 Task: Send an email with the signature Bethany Lewis with the subject 'Appointment reminder' and the message 'Please let me know if this works for your schedule.' from softage.1@softage.net to softage.2@softage.net and softage.3@softage.net with an attached document Research_paper.pdf
Action: Mouse moved to (107, 139)
Screenshot: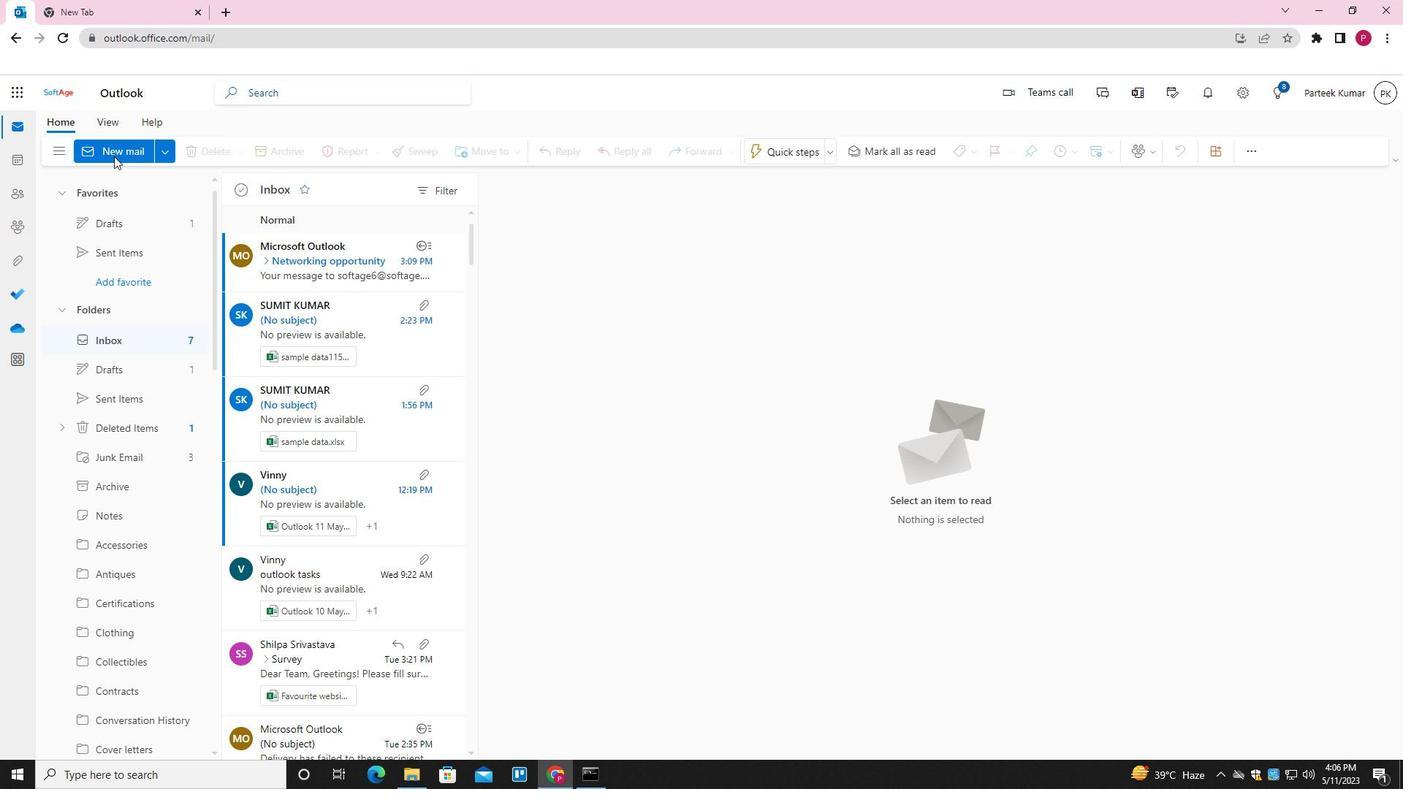 
Action: Mouse pressed left at (107, 139)
Screenshot: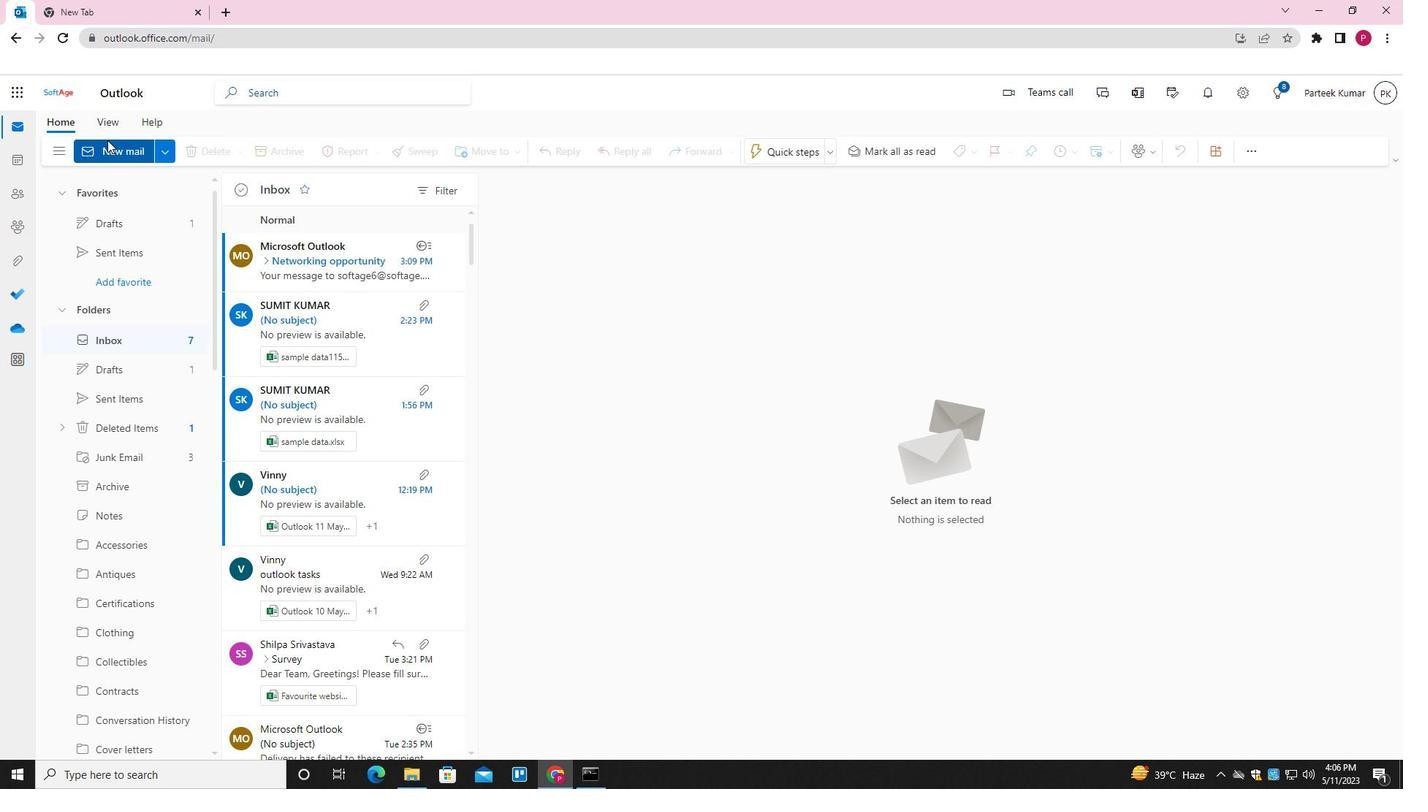 
Action: Mouse moved to (571, 370)
Screenshot: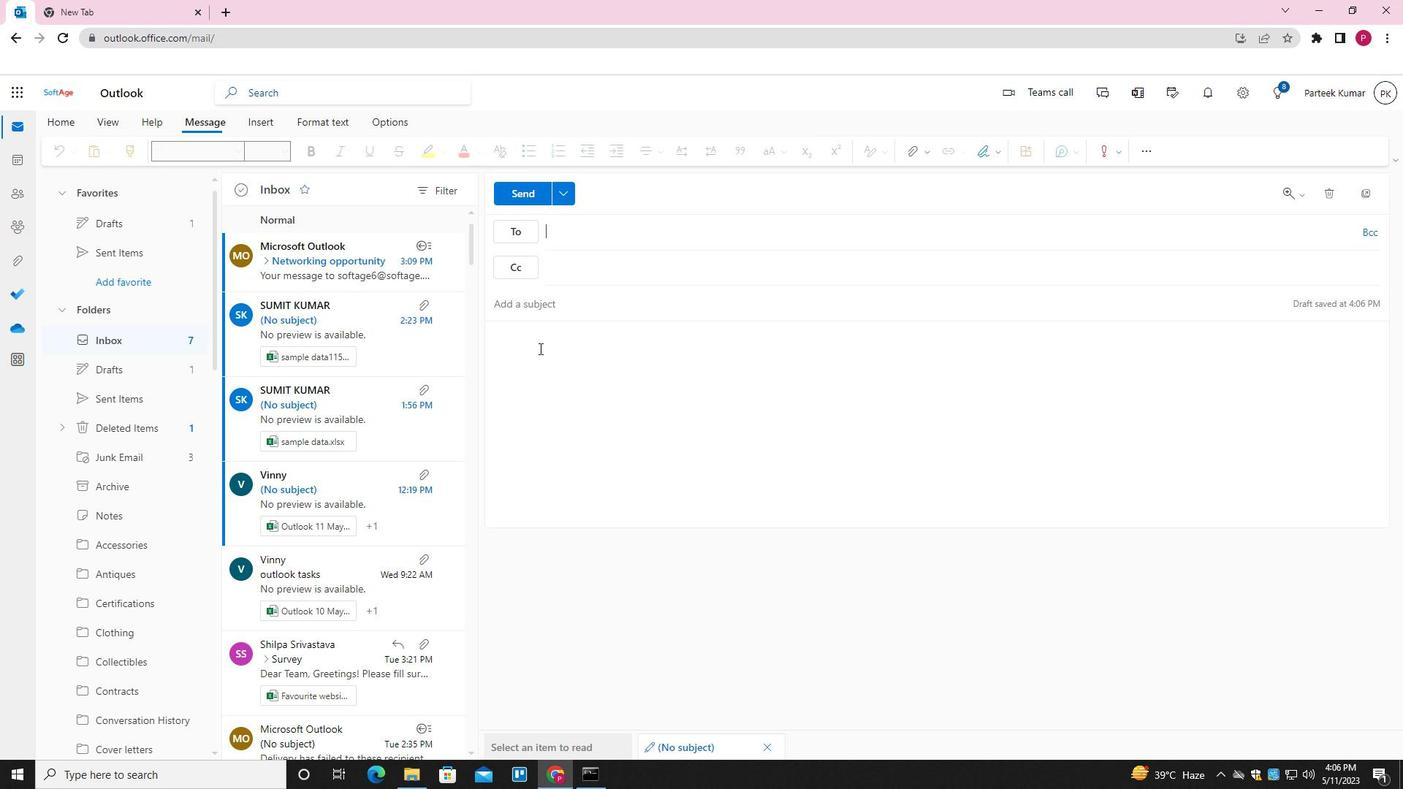 
Action: Mouse pressed left at (571, 370)
Screenshot: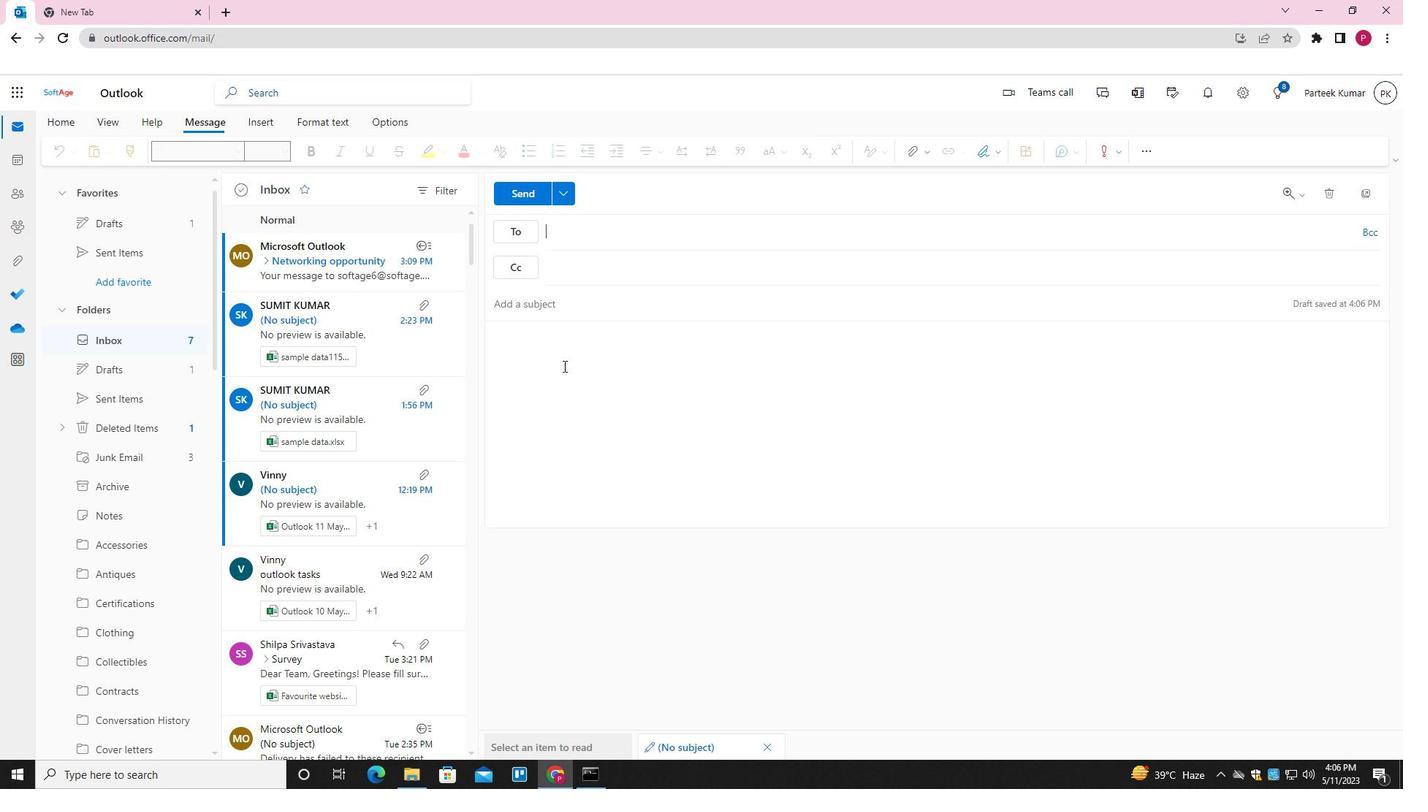 
Action: Mouse moved to (1001, 153)
Screenshot: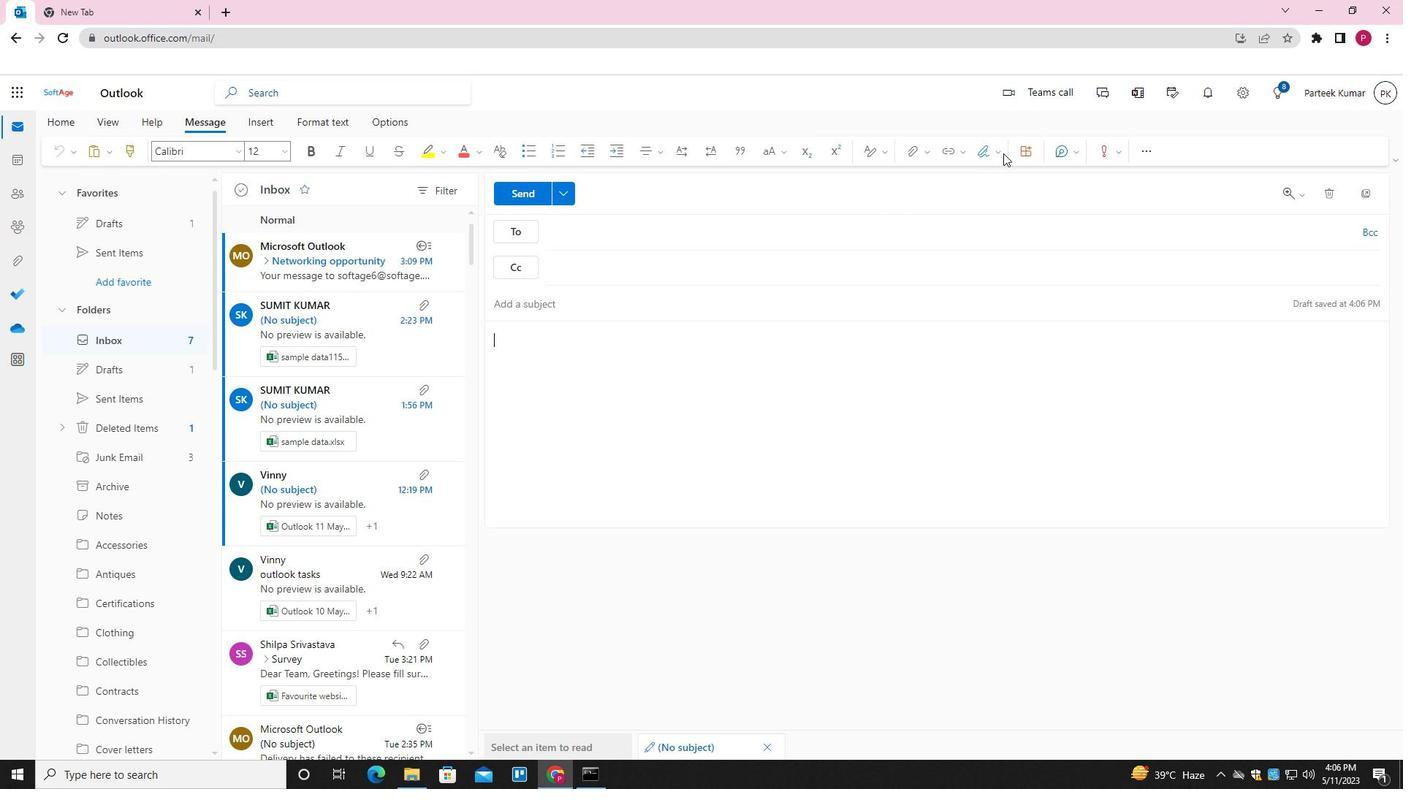 
Action: Mouse pressed left at (1001, 153)
Screenshot: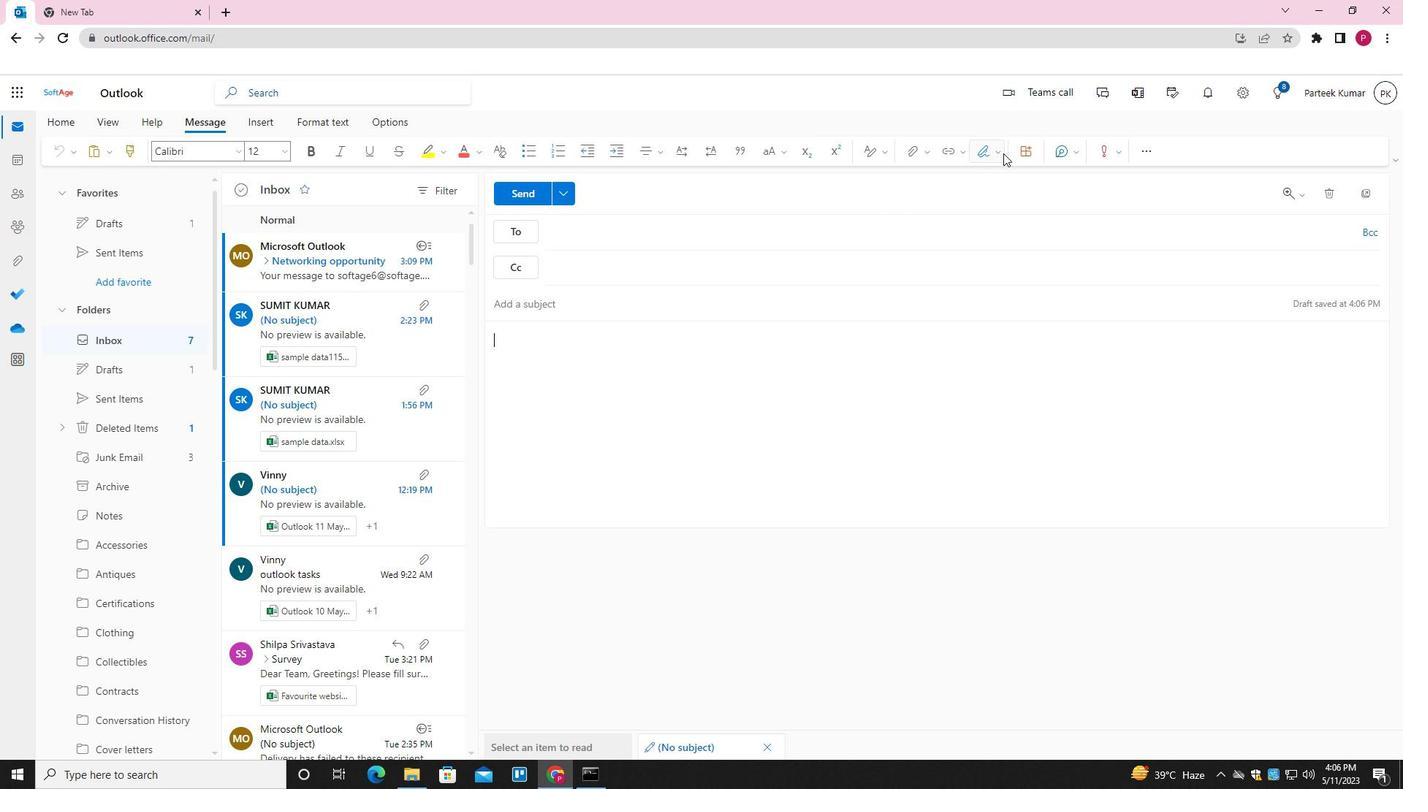 
Action: Mouse moved to (965, 209)
Screenshot: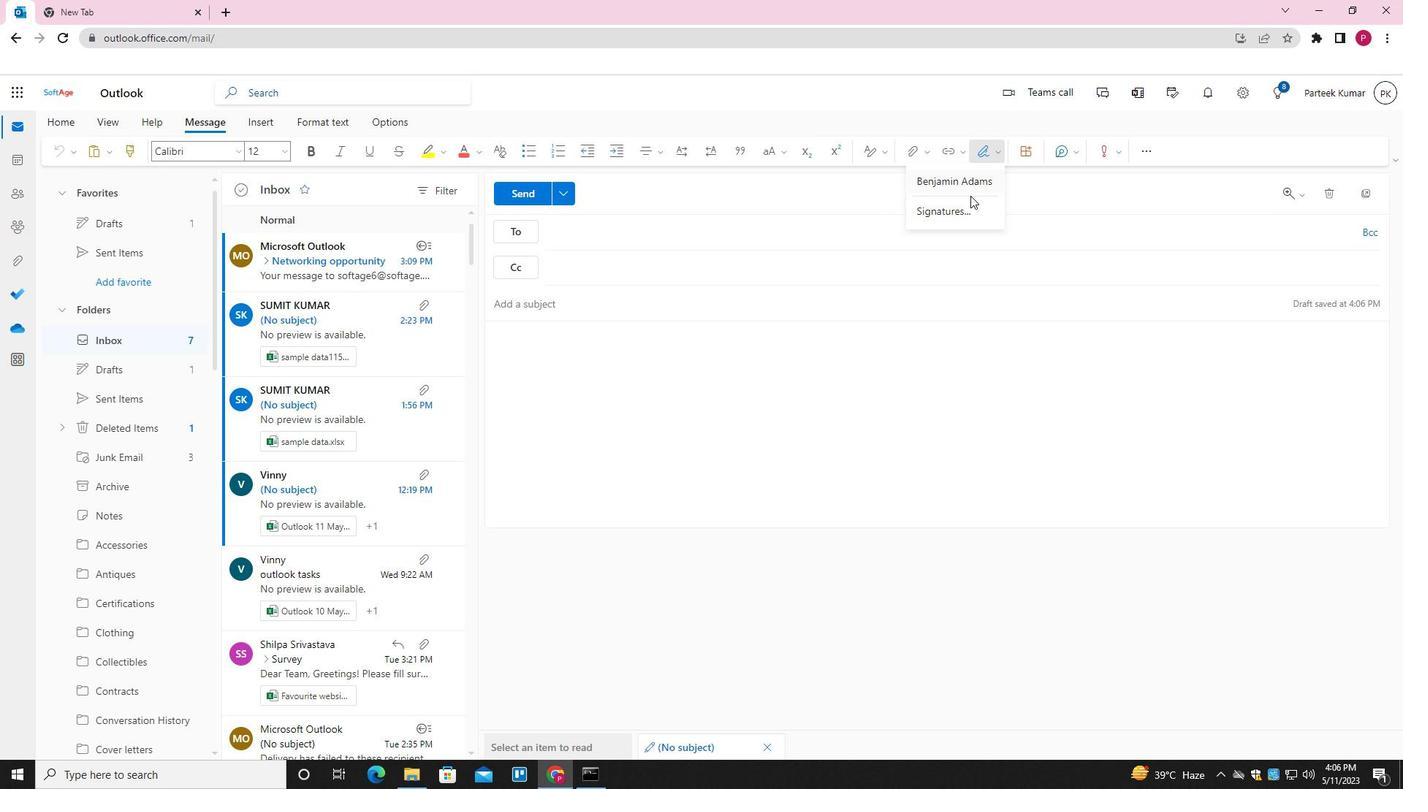 
Action: Mouse pressed left at (965, 209)
Screenshot: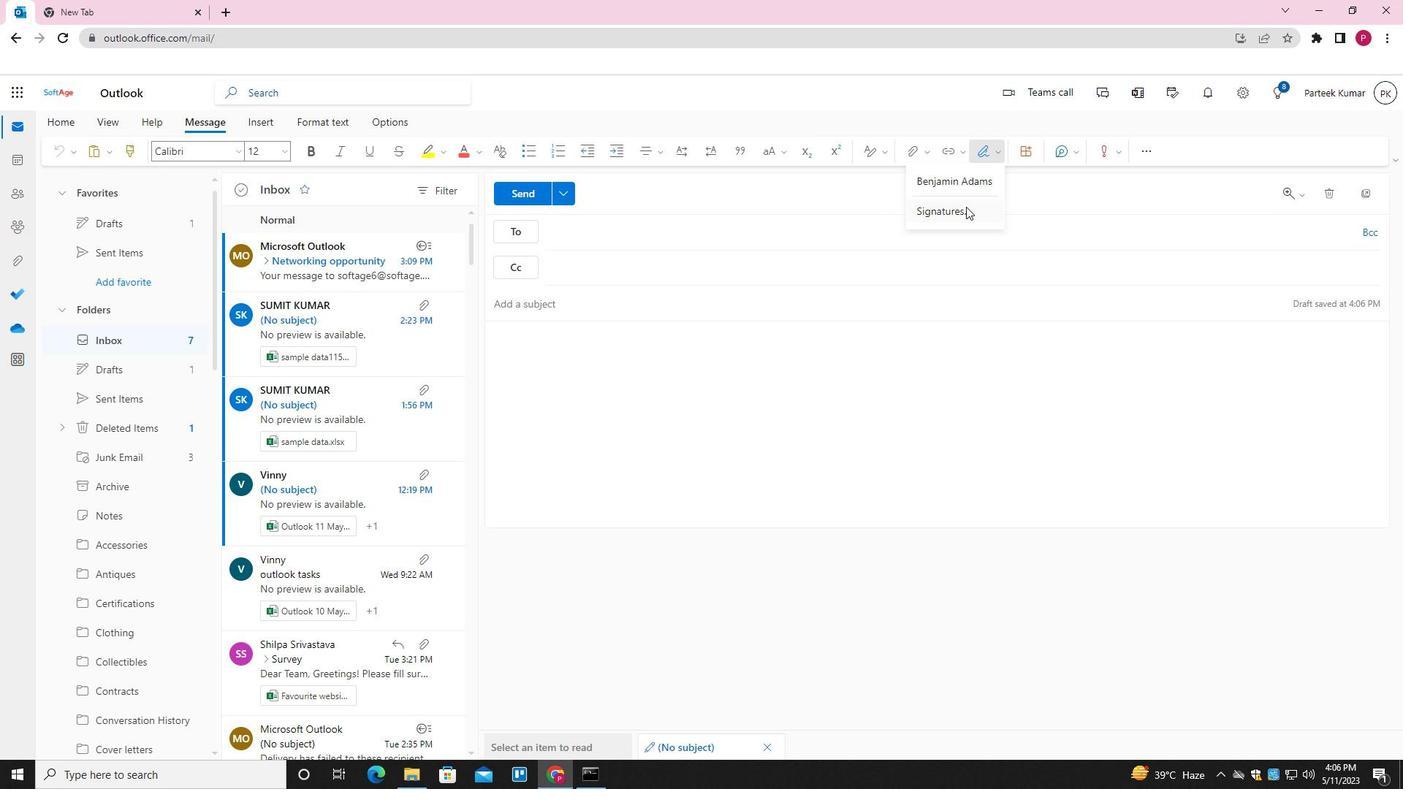 
Action: Mouse moved to (995, 263)
Screenshot: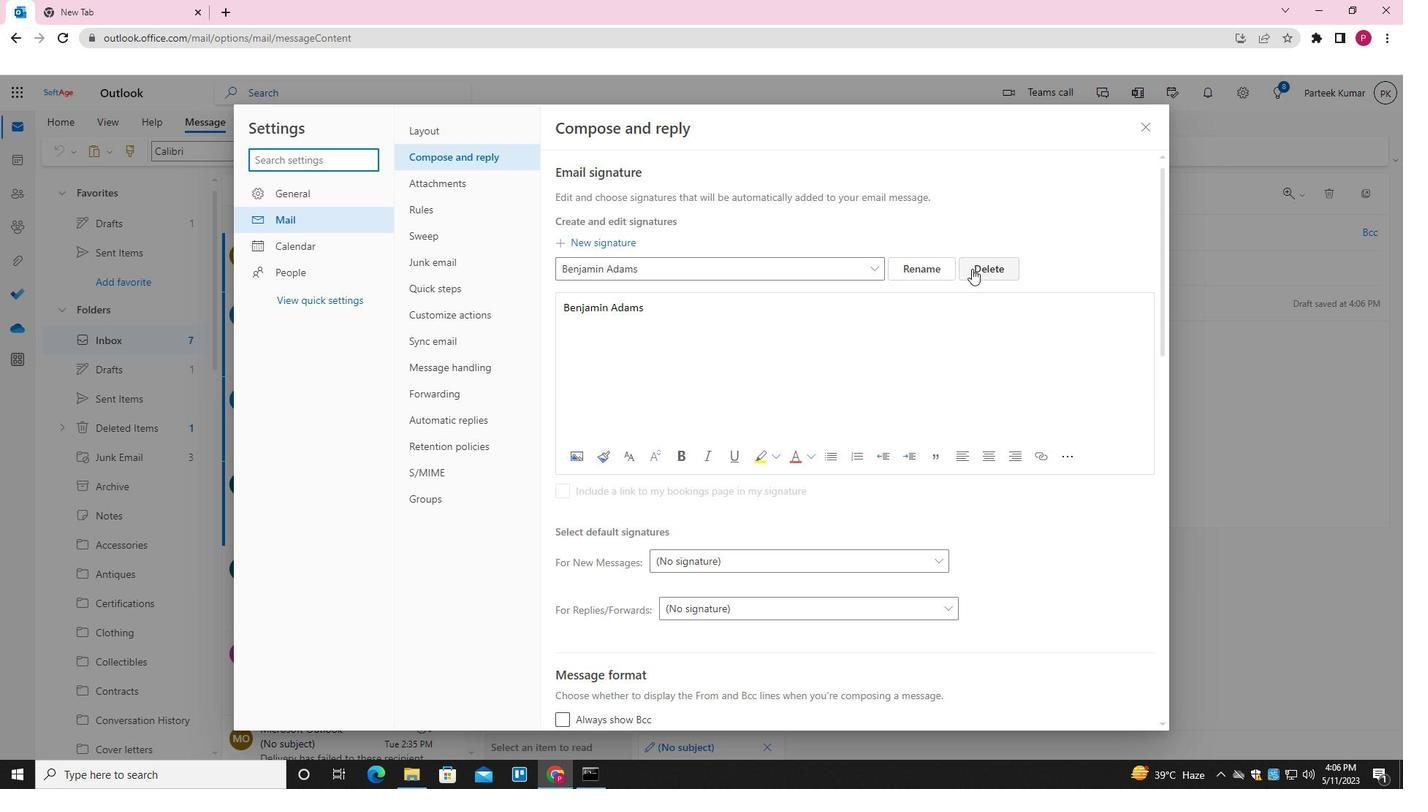
Action: Mouse pressed left at (995, 263)
Screenshot: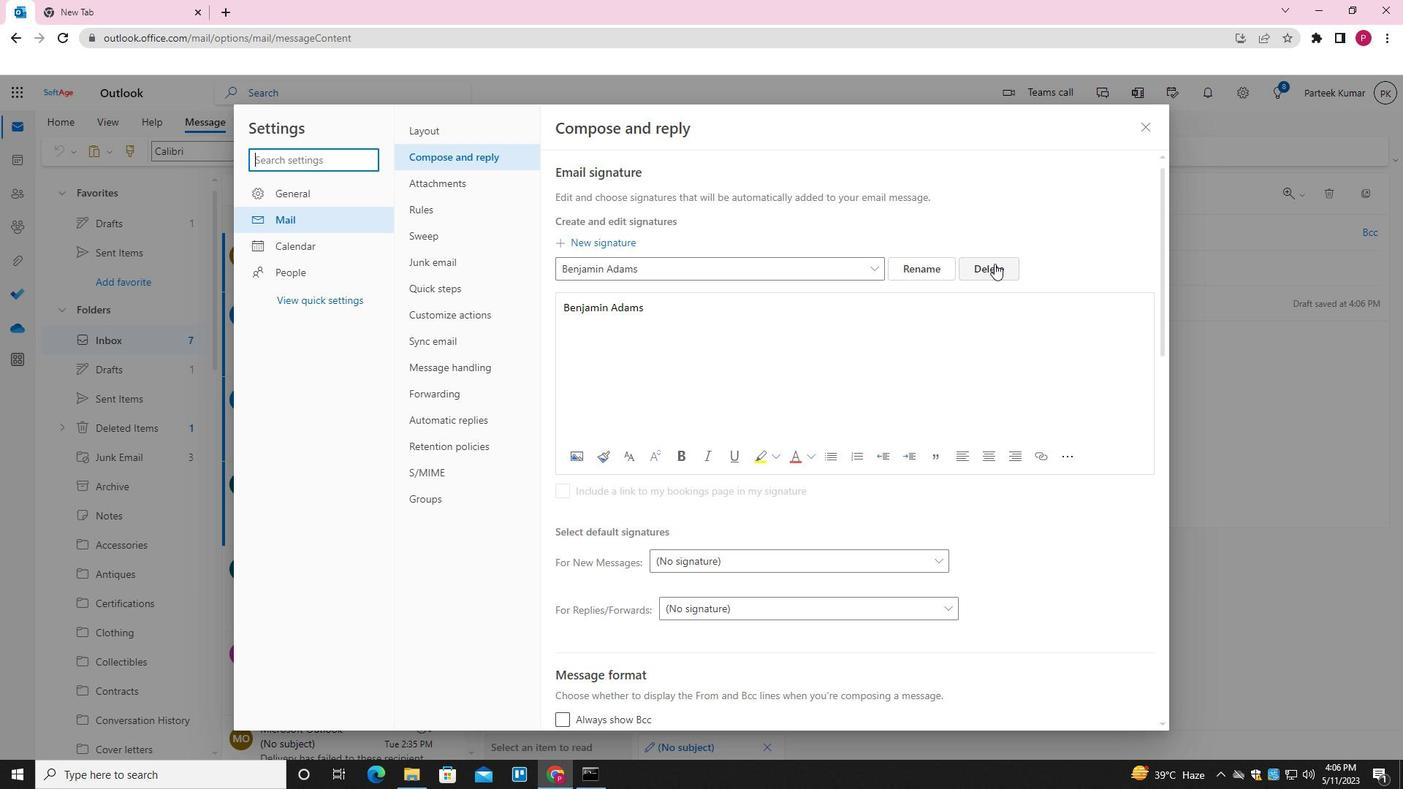 
Action: Mouse moved to (661, 270)
Screenshot: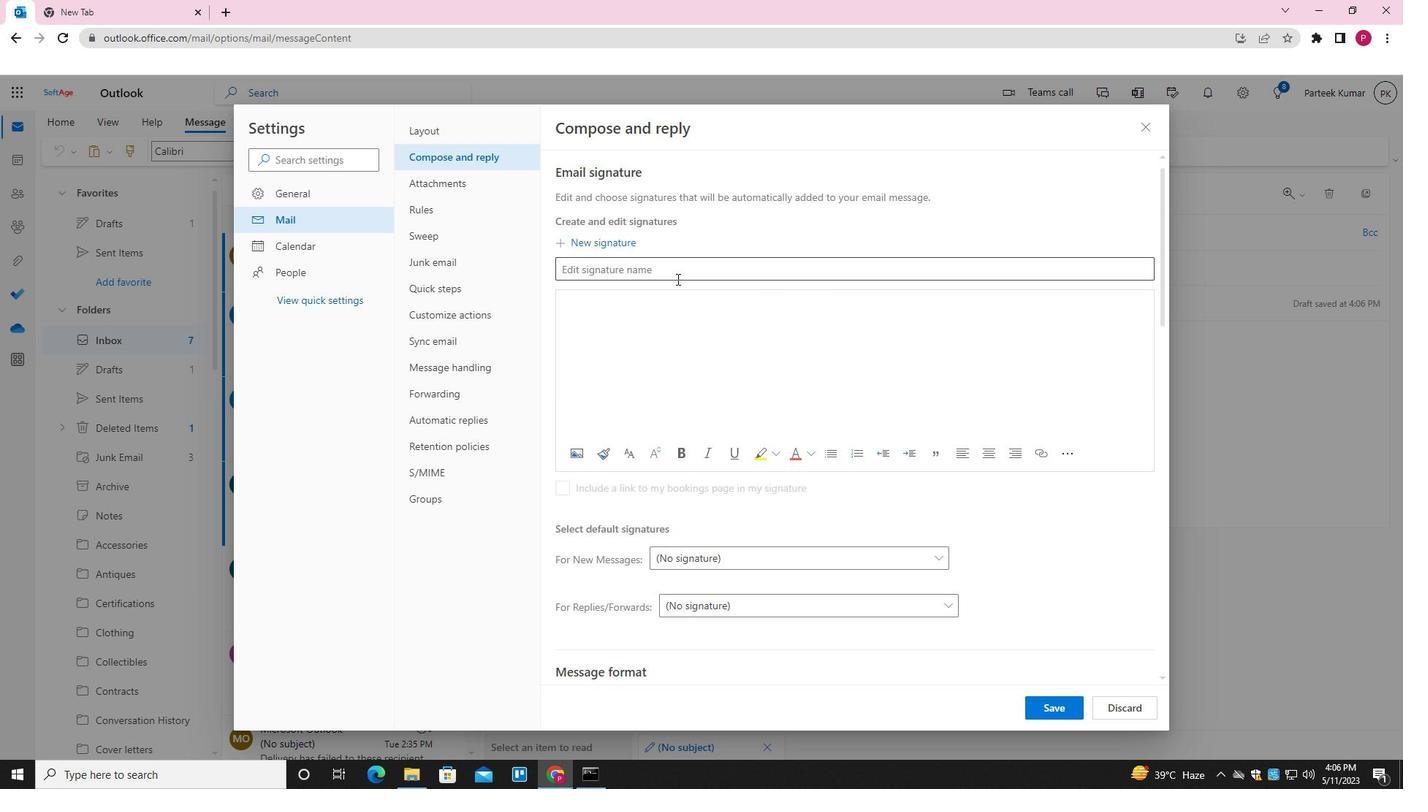 
Action: Mouse pressed left at (661, 270)
Screenshot: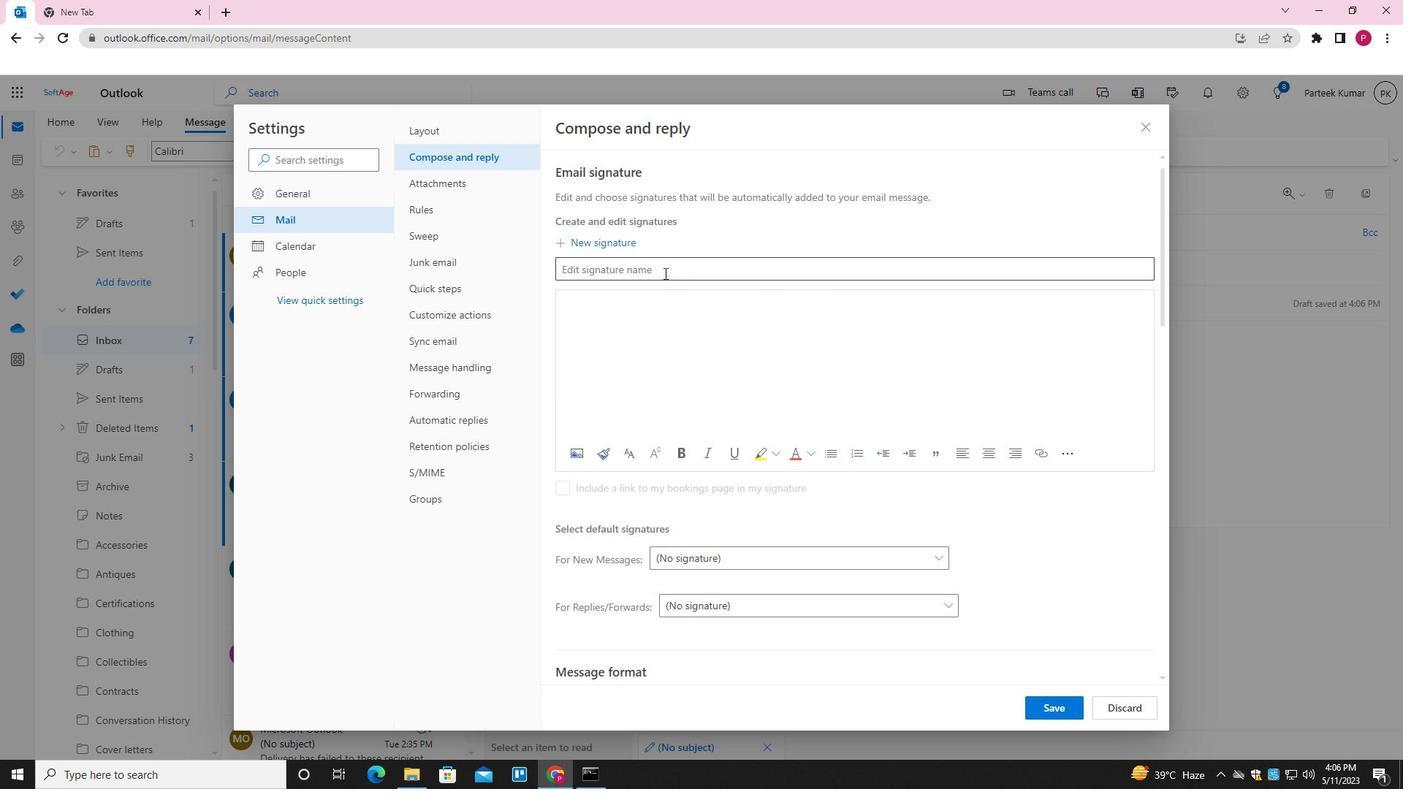 
Action: Key pressed <Key.shift>BETHENAY<Key.space><Key.backspace><Key.backspace><Key.backspace><Key.backspace><Key.backspace>ANY<Key.space><Key.shift>LEWS<Key.backspace>IS<Key.space>
Screenshot: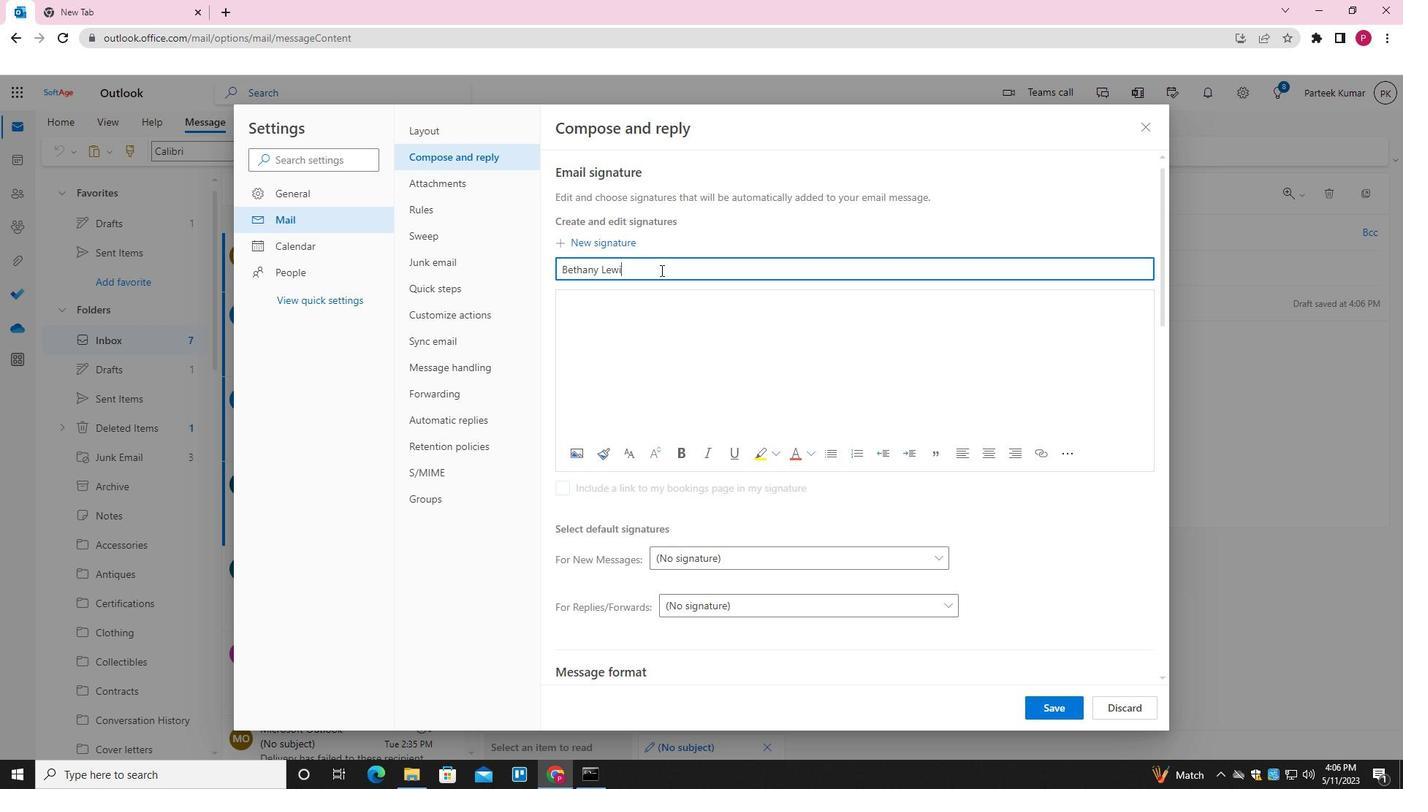 
Action: Mouse moved to (661, 312)
Screenshot: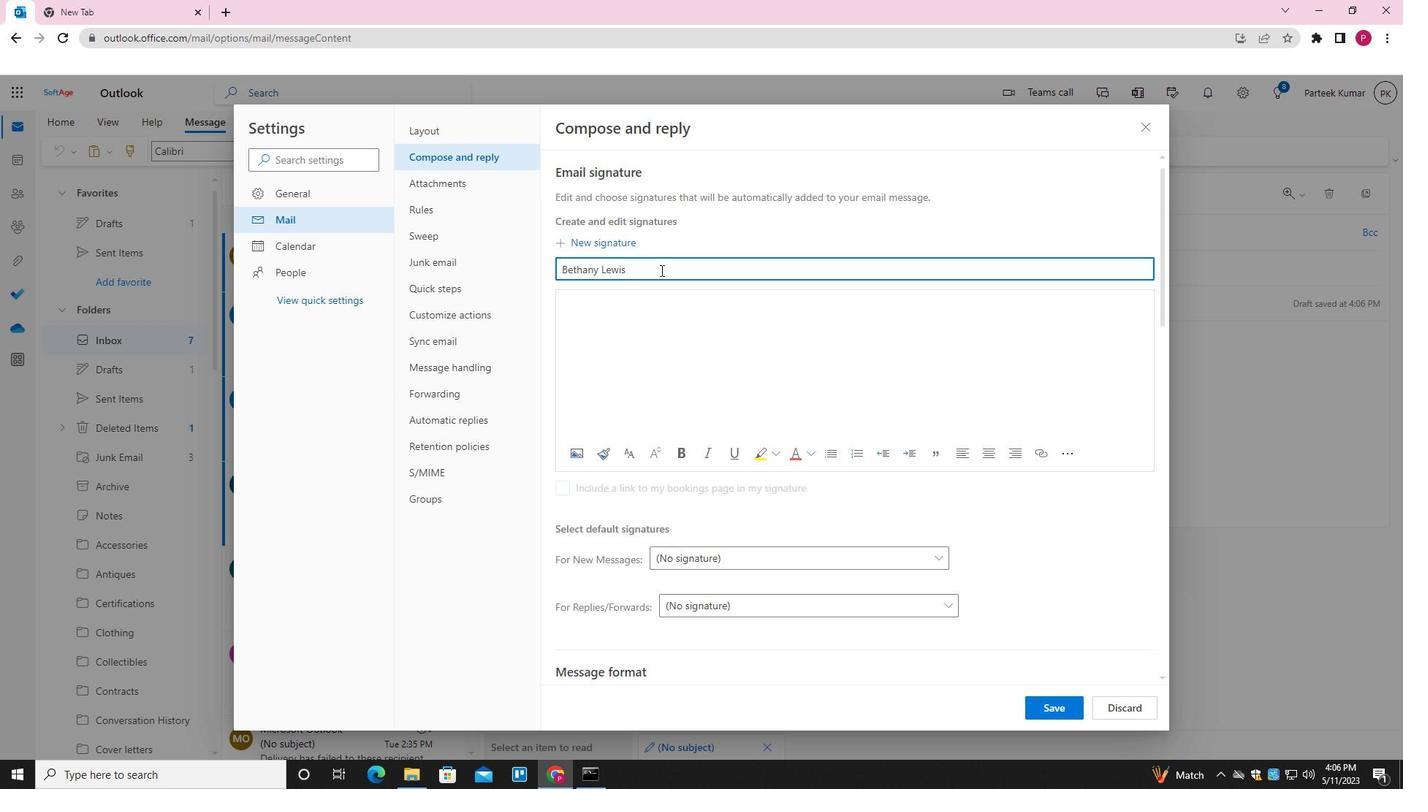 
Action: Mouse pressed left at (661, 312)
Screenshot: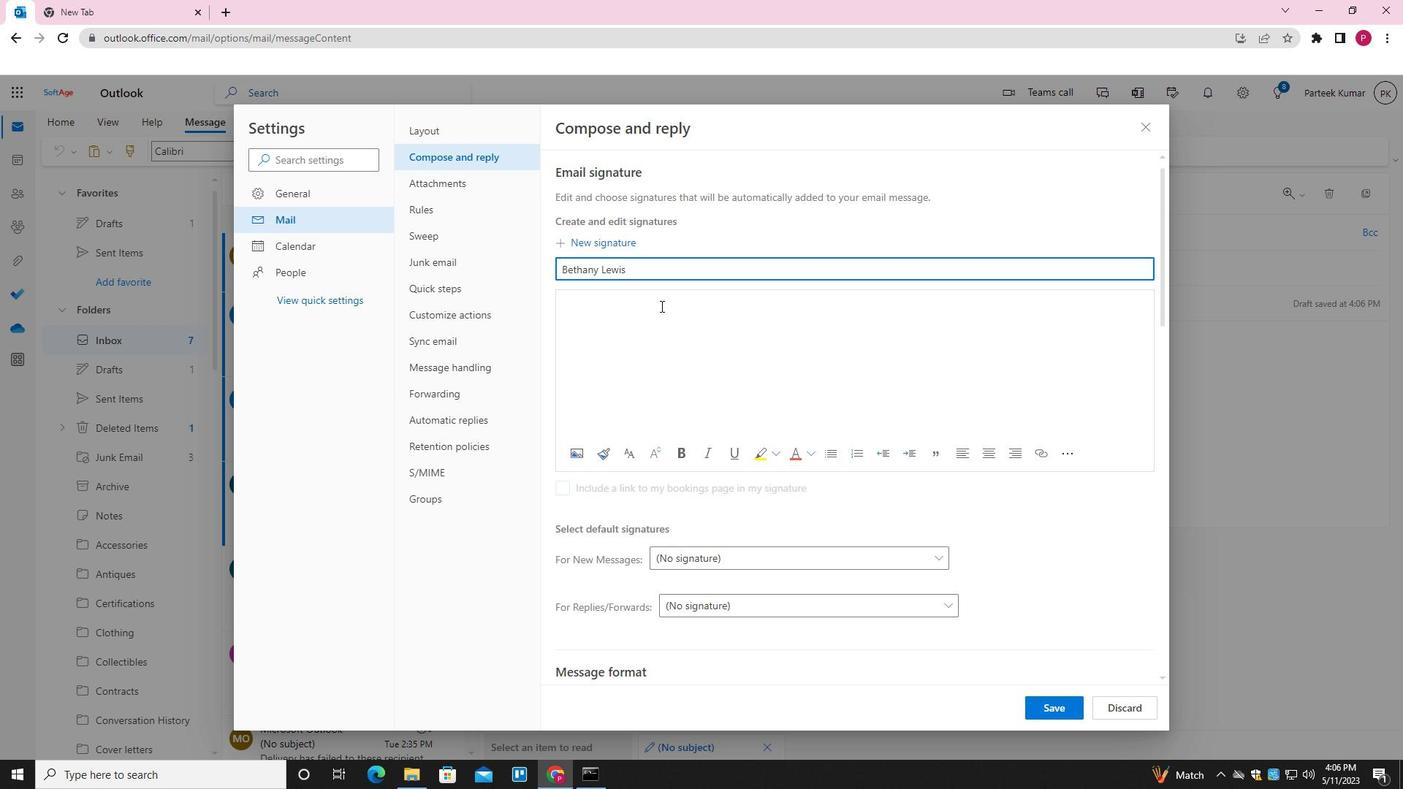 
Action: Key pressed <Key.shift>BETHANY<Key.space><Key.shift>LEWIS<Key.space>
Screenshot: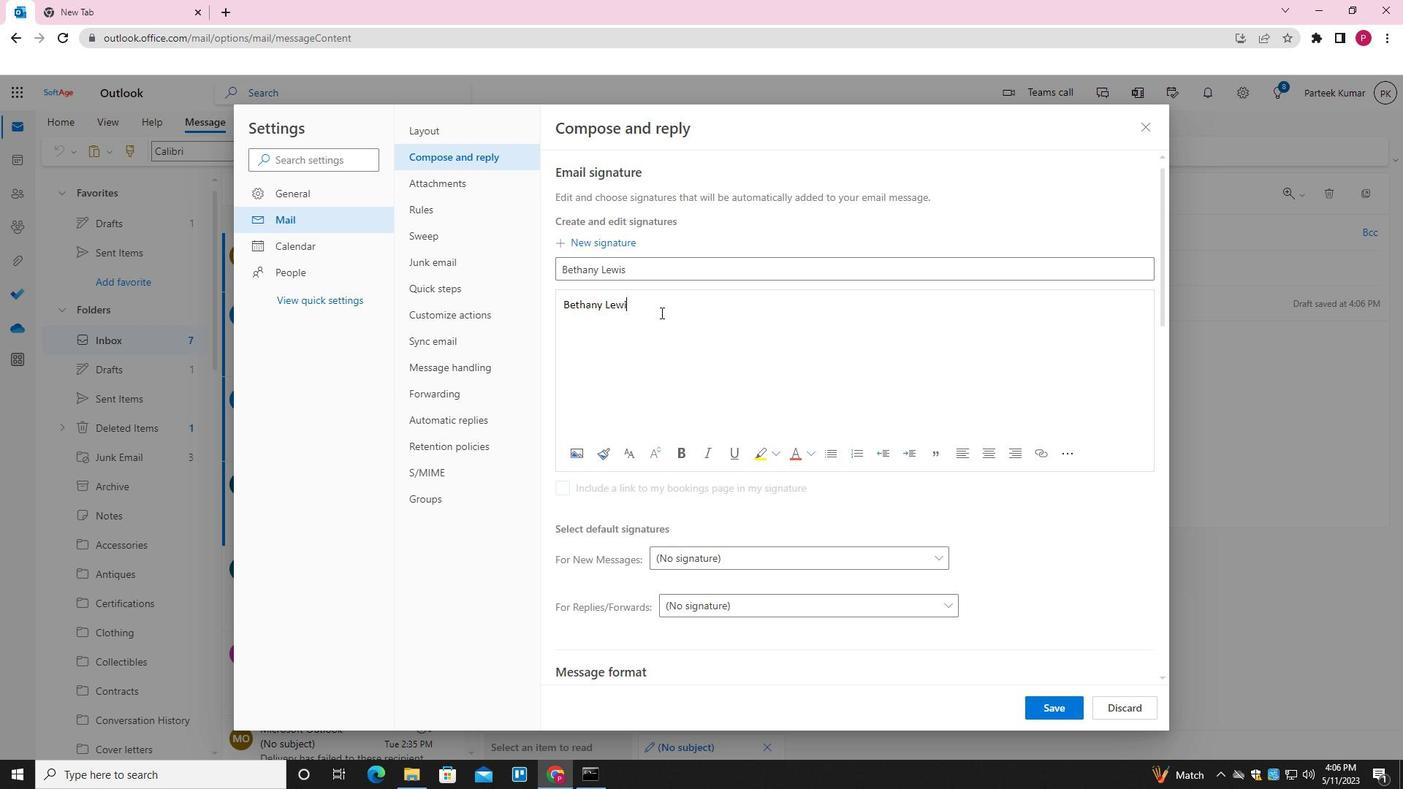 
Action: Mouse moved to (1063, 711)
Screenshot: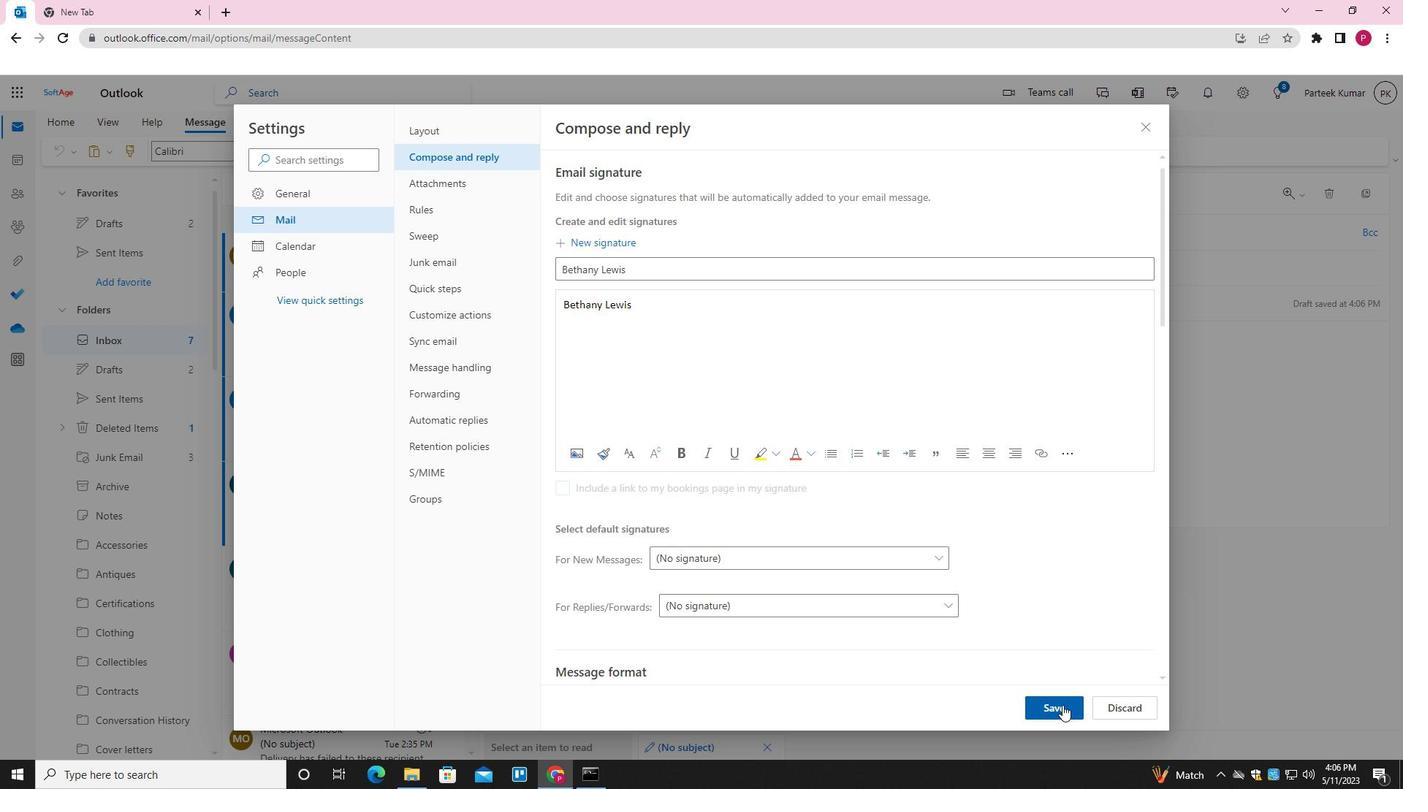 
Action: Mouse pressed left at (1063, 711)
Screenshot: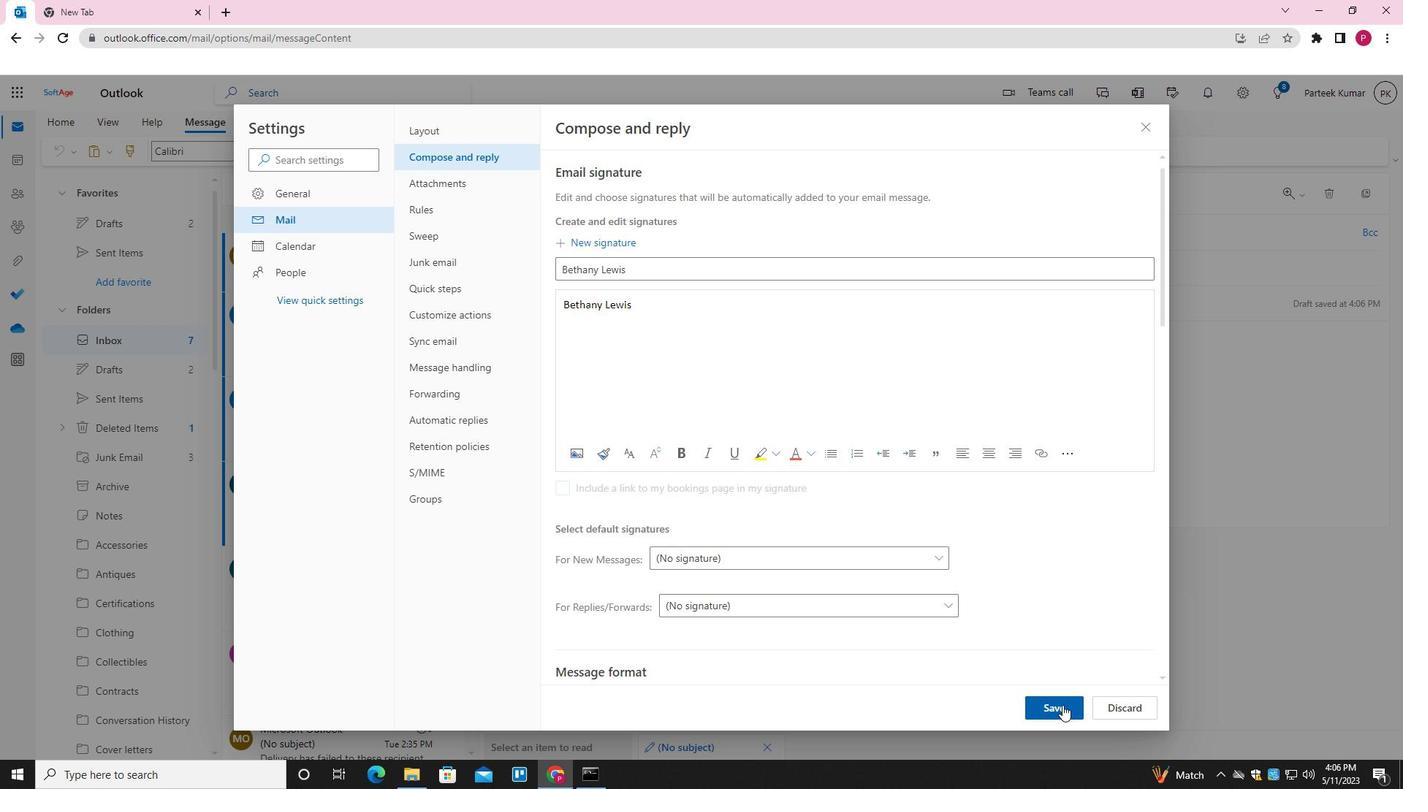 
Action: Mouse moved to (1143, 125)
Screenshot: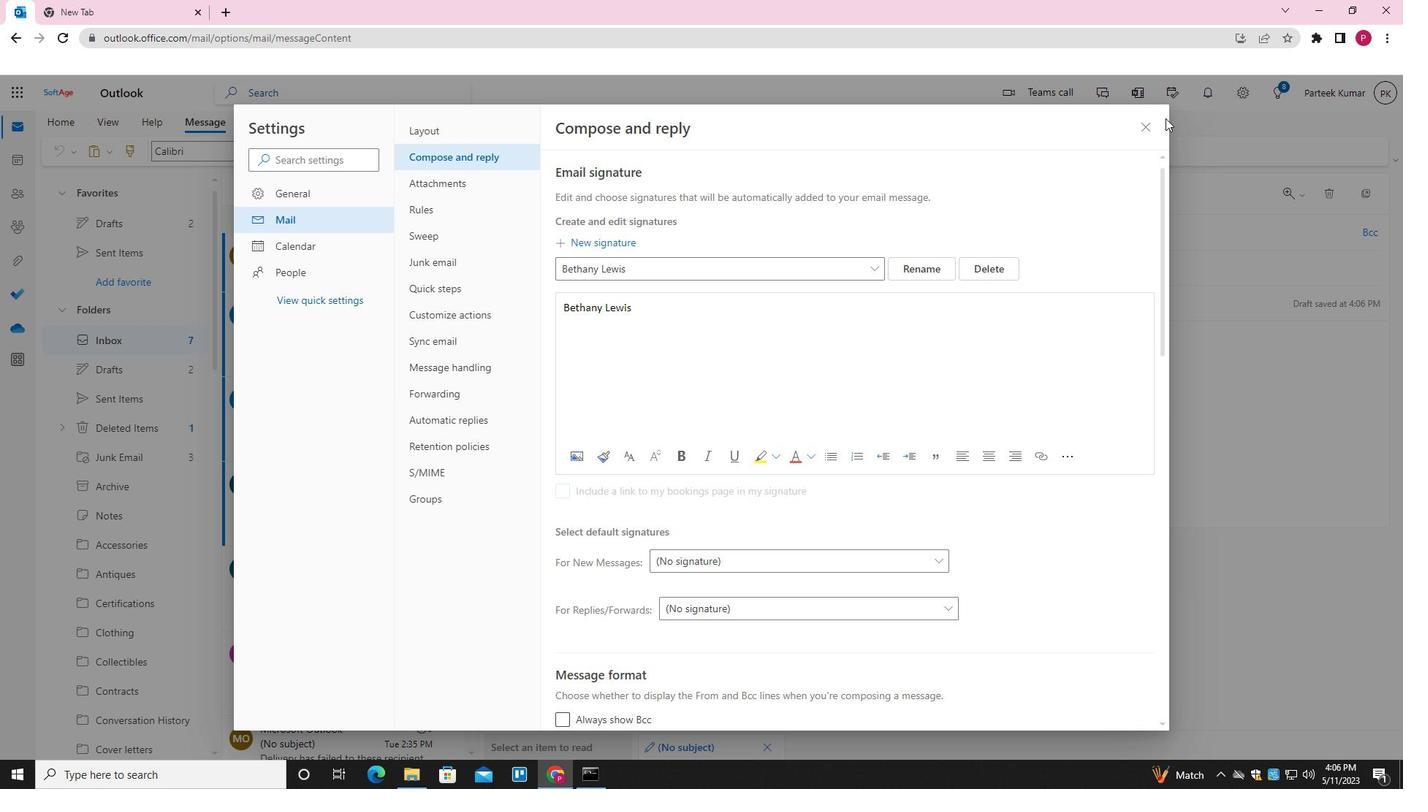 
Action: Mouse pressed left at (1143, 125)
Screenshot: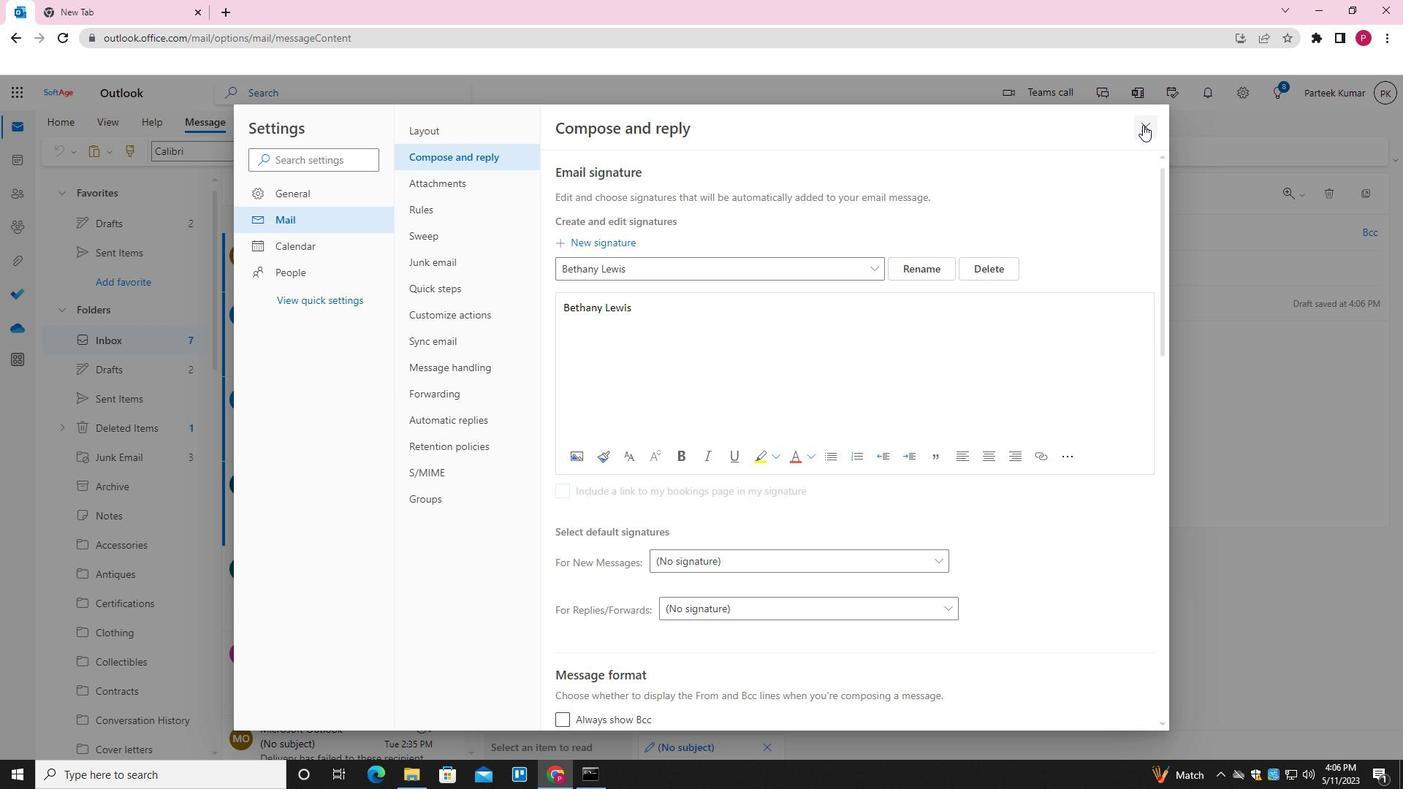 
Action: Mouse moved to (764, 369)
Screenshot: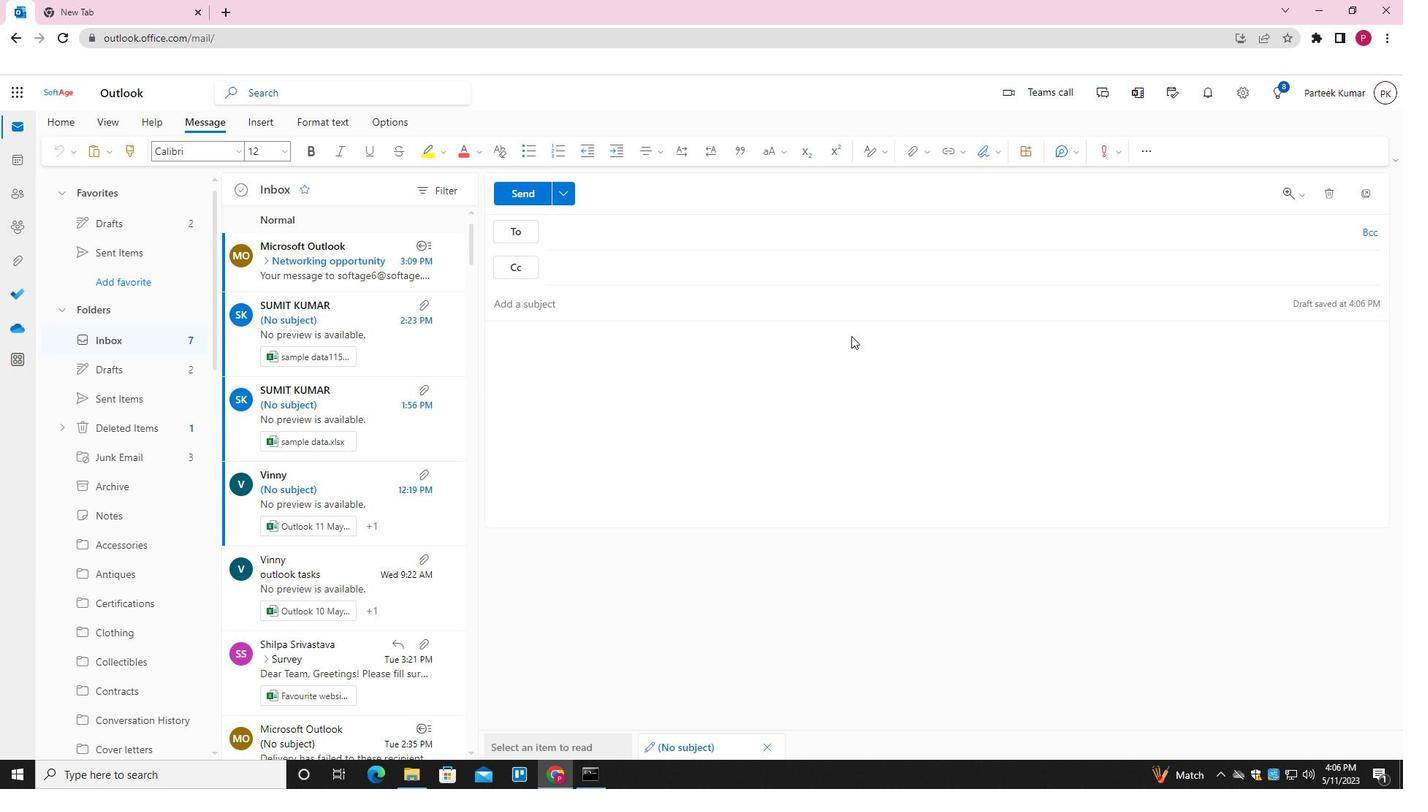 
Action: Mouse pressed left at (764, 369)
Screenshot: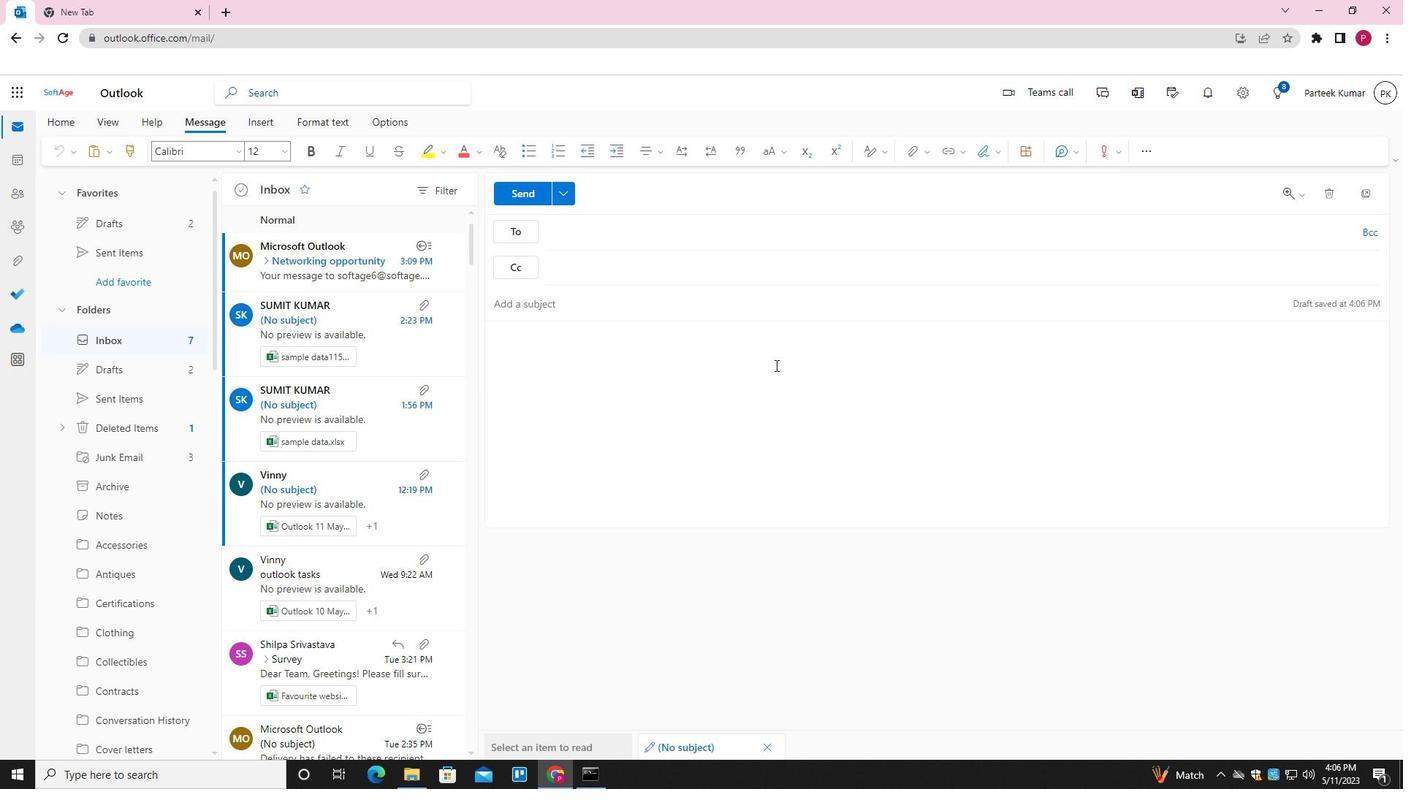 
Action: Mouse moved to (999, 151)
Screenshot: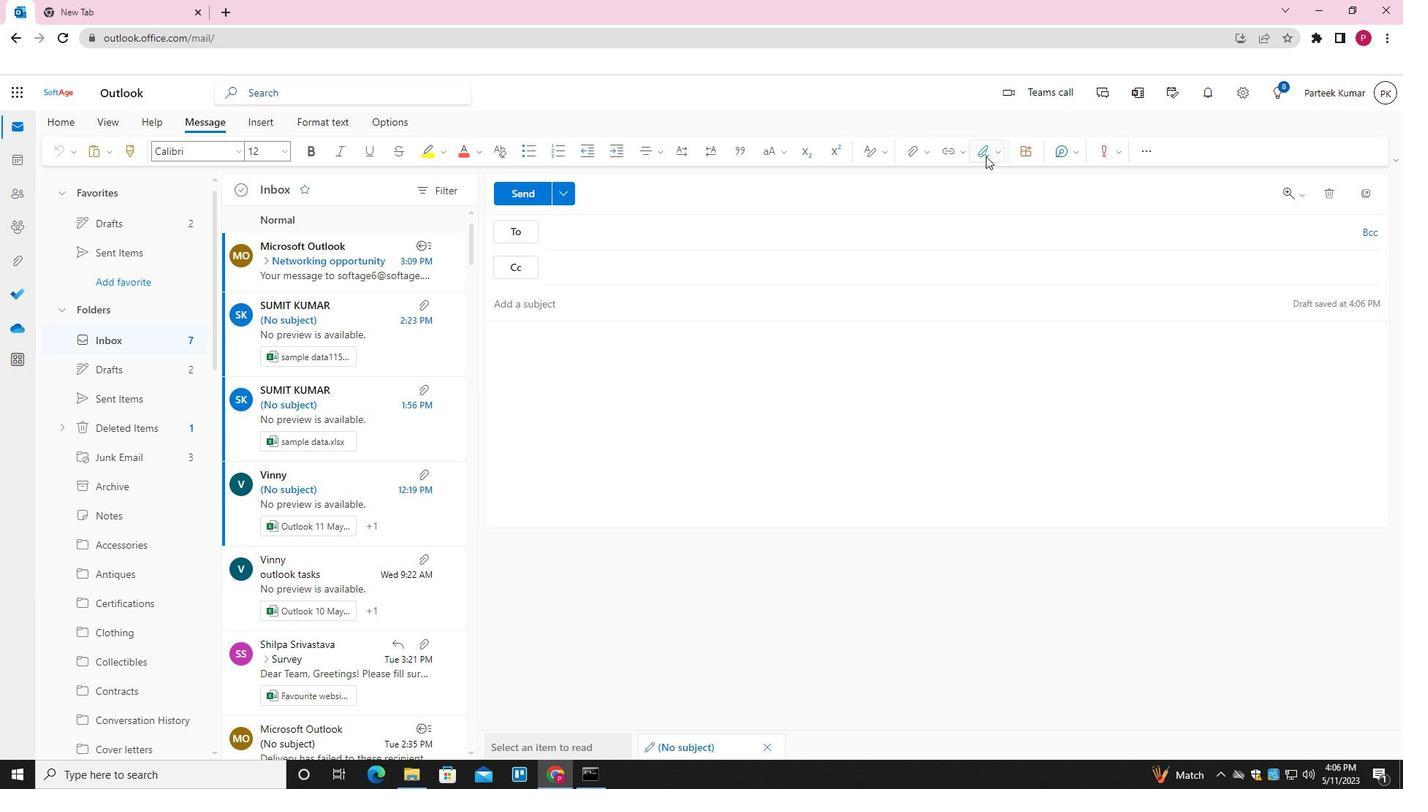 
Action: Mouse pressed left at (999, 151)
Screenshot: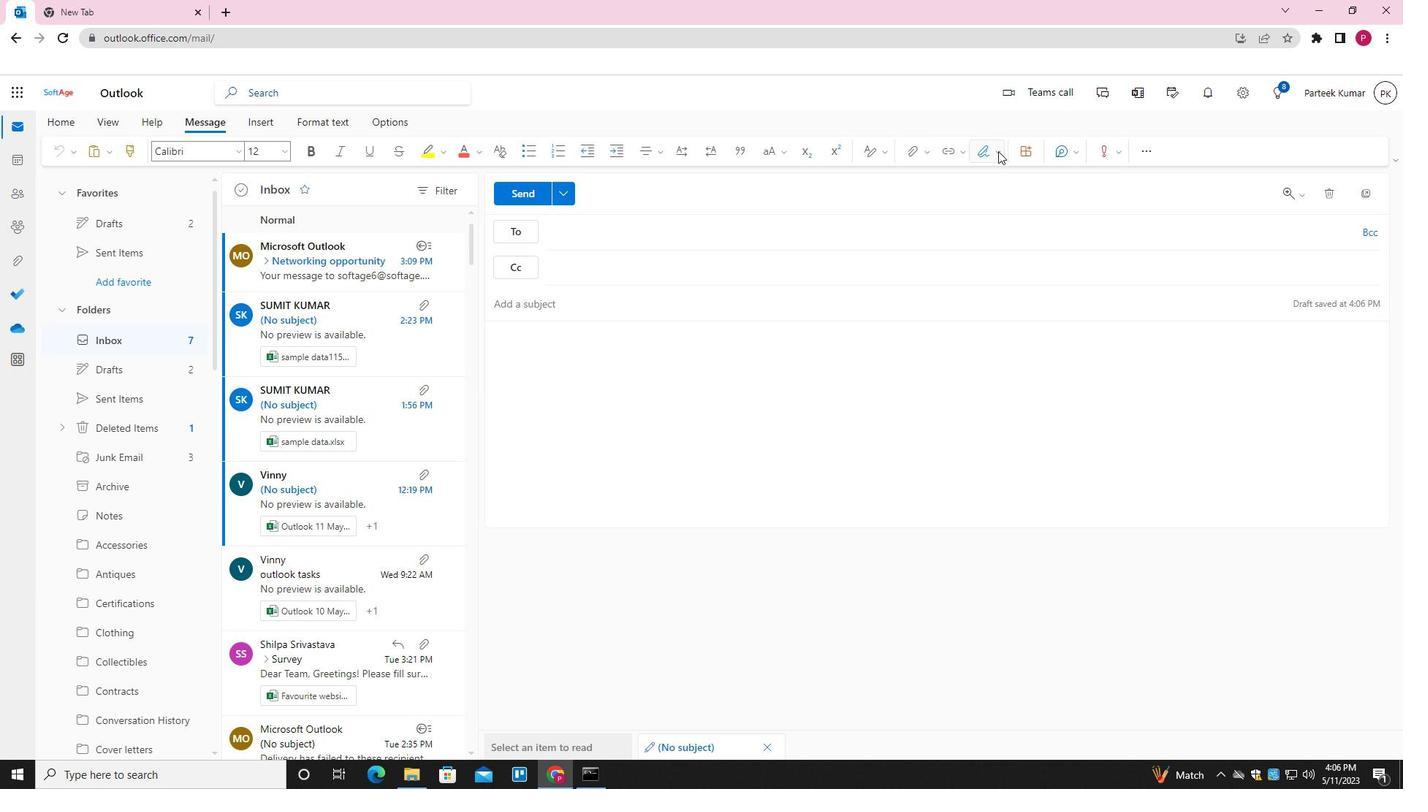 
Action: Mouse moved to (963, 182)
Screenshot: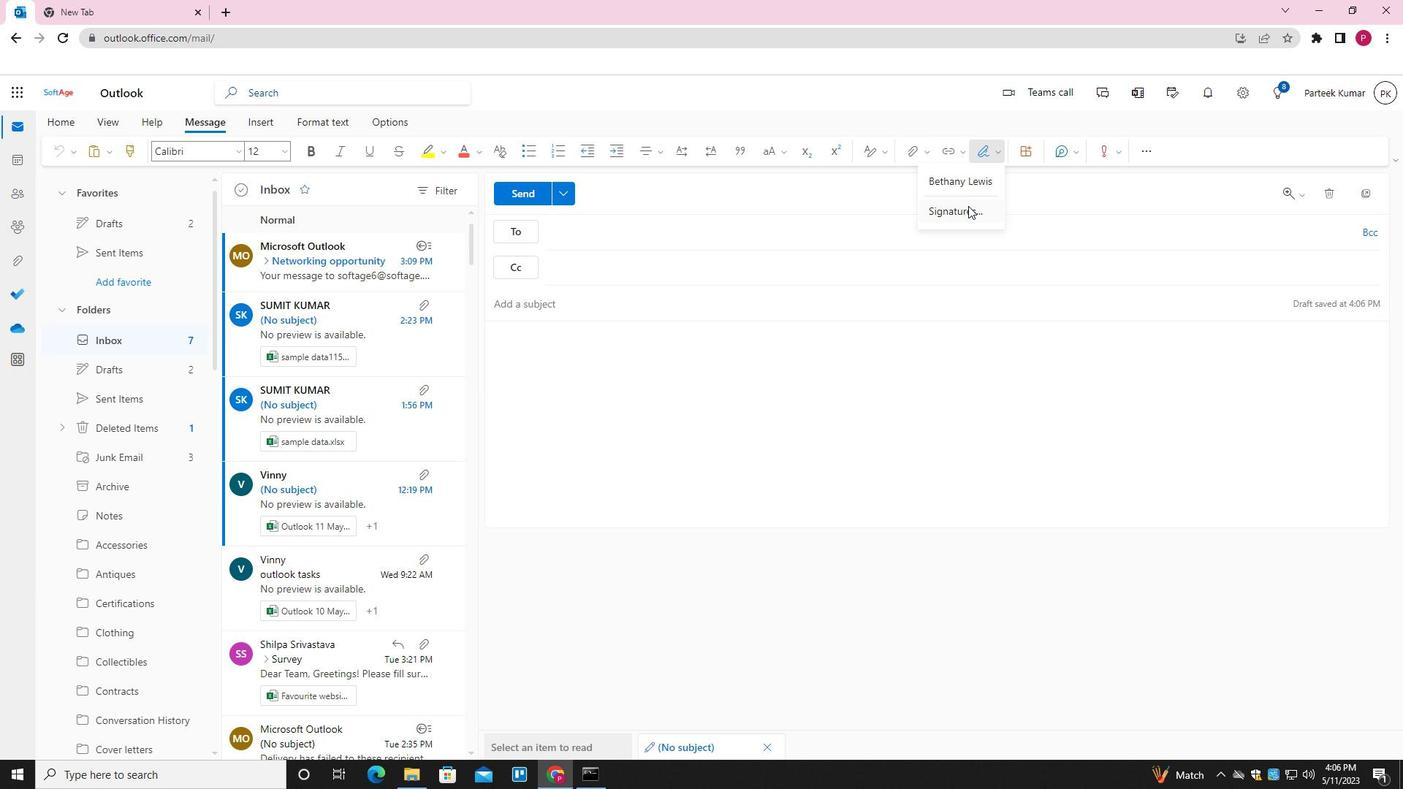 
Action: Mouse pressed left at (963, 182)
Screenshot: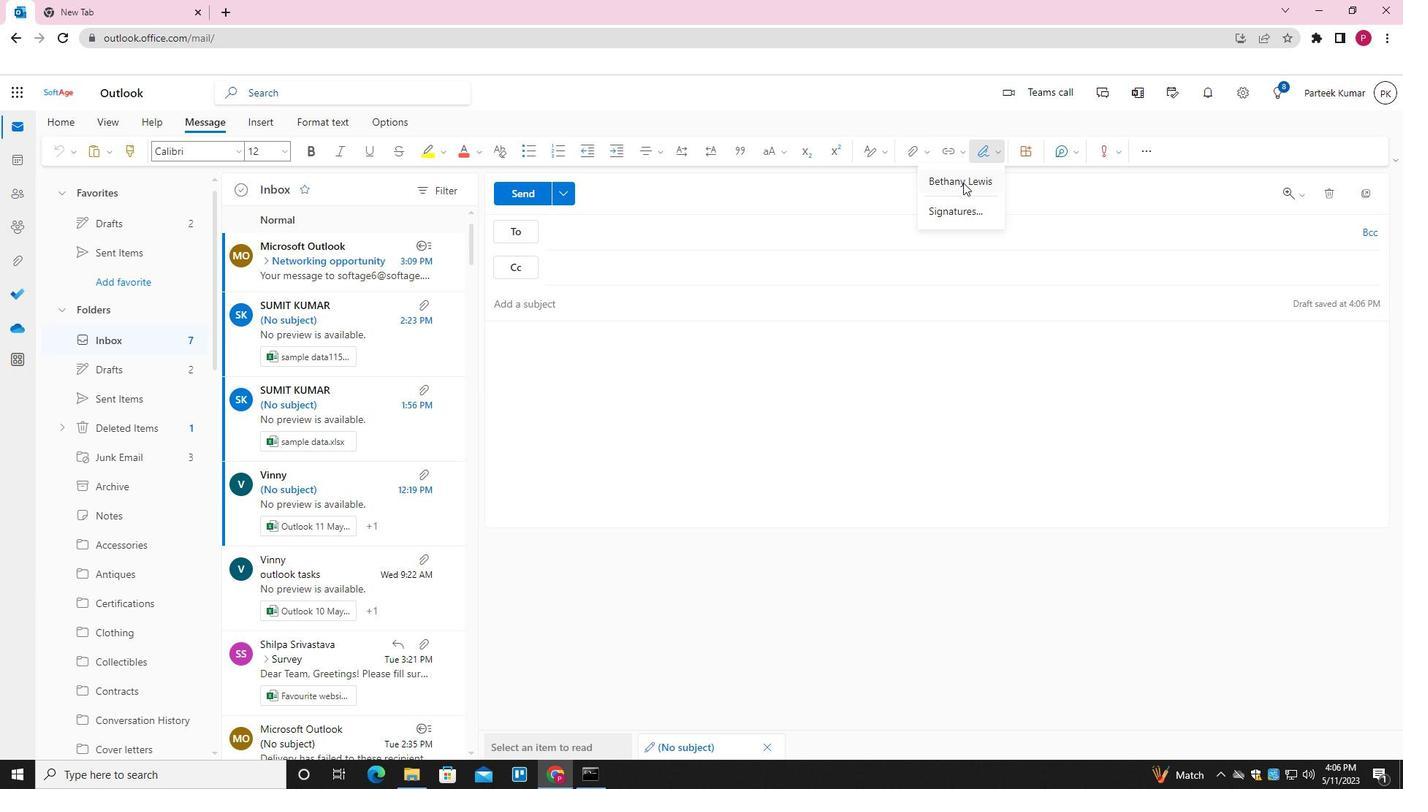 
Action: Mouse moved to (560, 307)
Screenshot: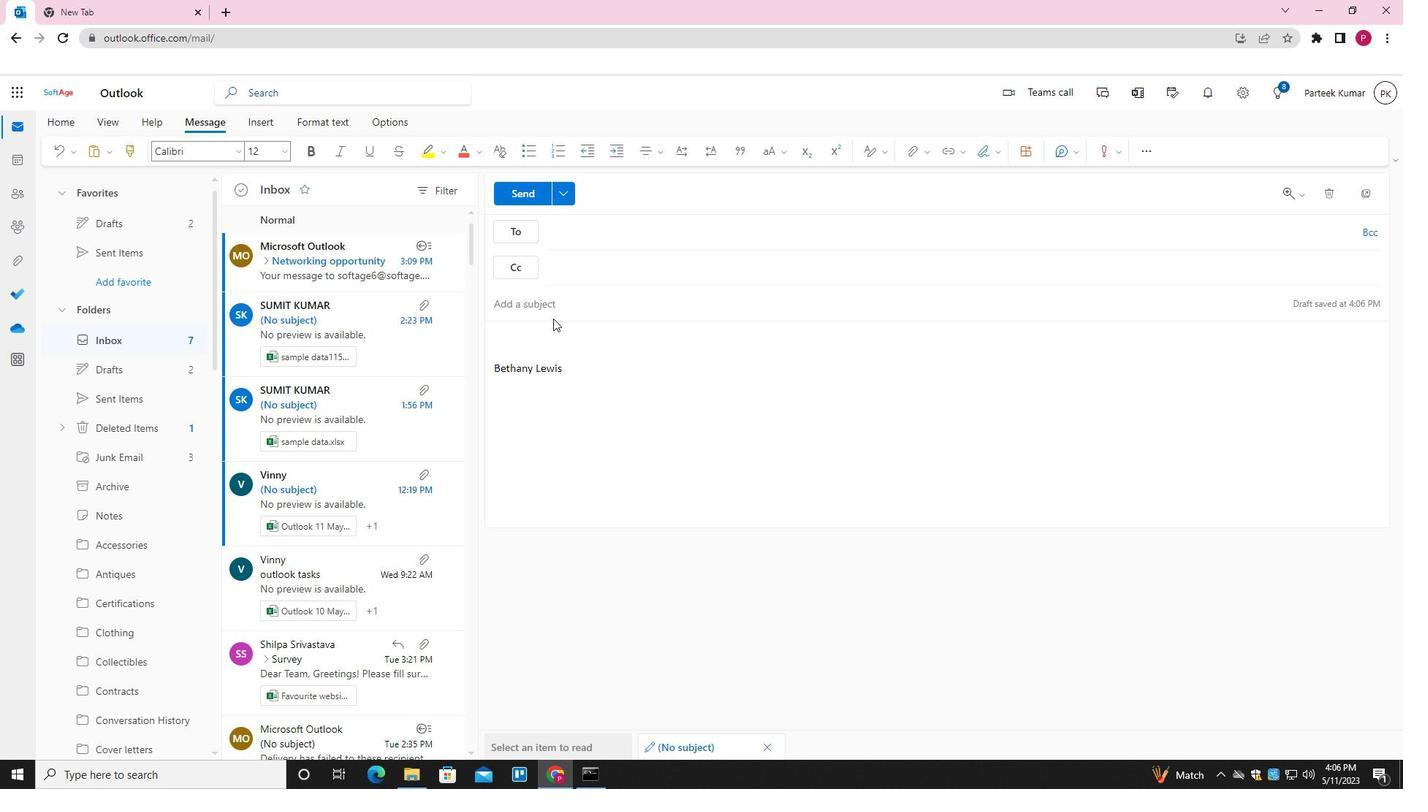 
Action: Mouse pressed left at (560, 307)
Screenshot: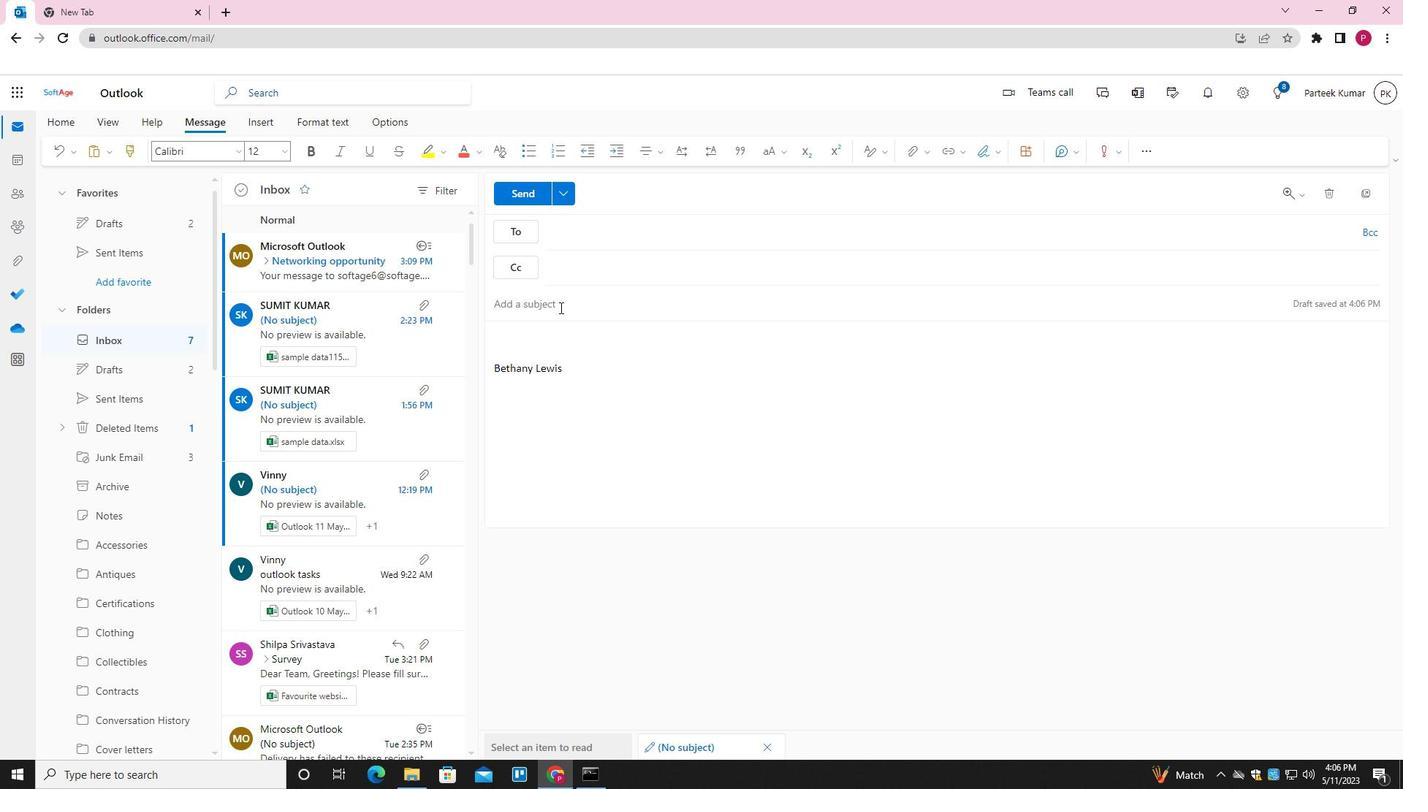
Action: Key pressed APPOINTMENT<Key.space>REMINDER
Screenshot: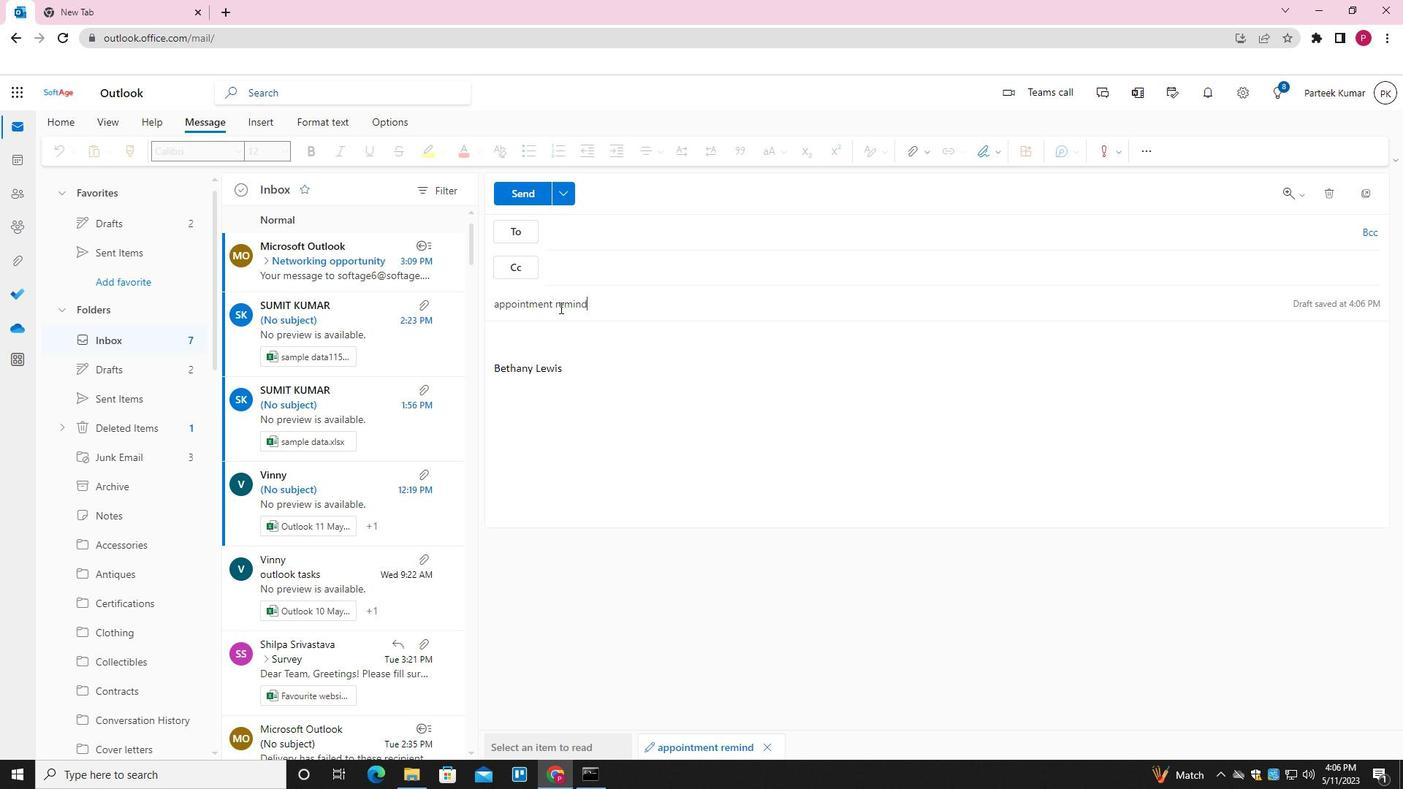 
Action: Mouse moved to (565, 329)
Screenshot: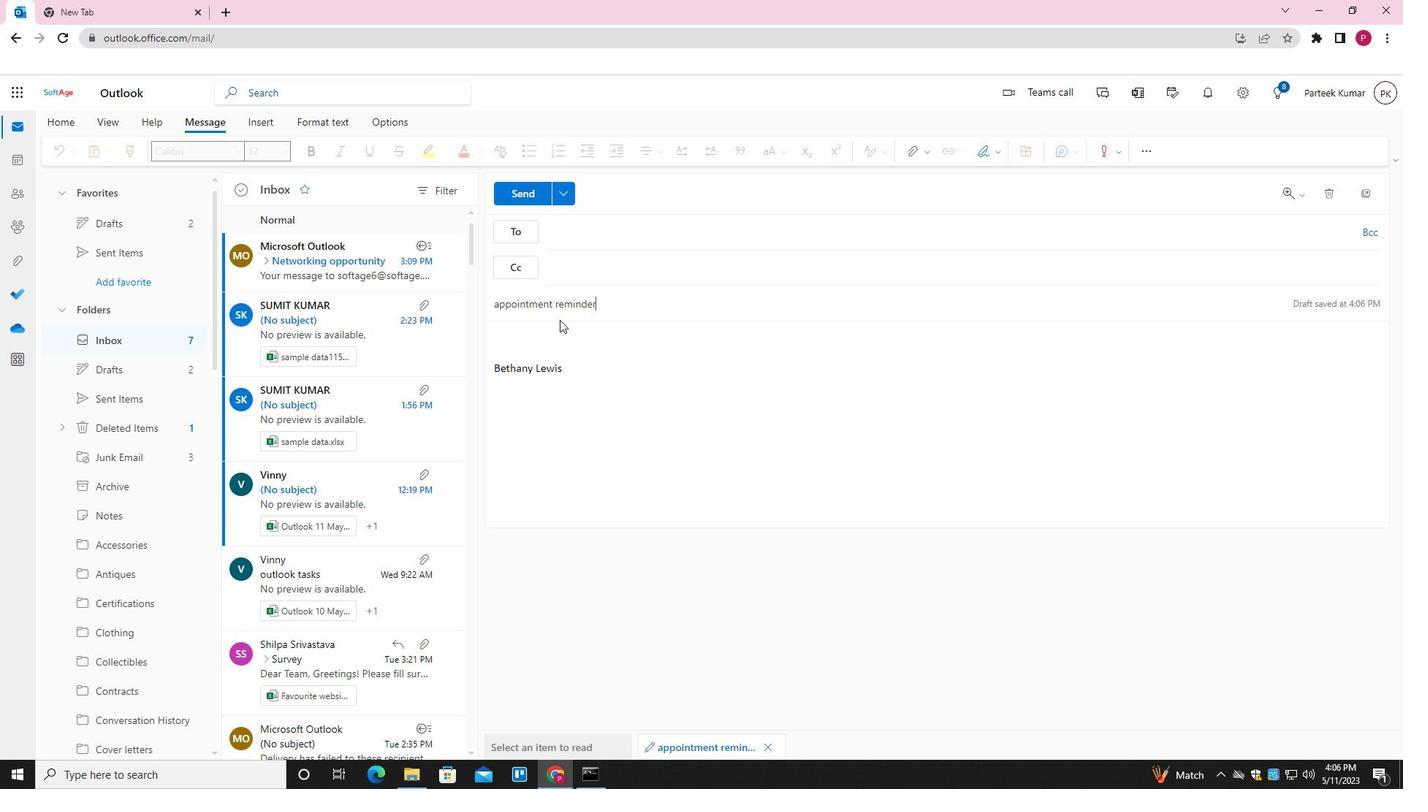 
Action: Mouse pressed left at (565, 329)
Screenshot: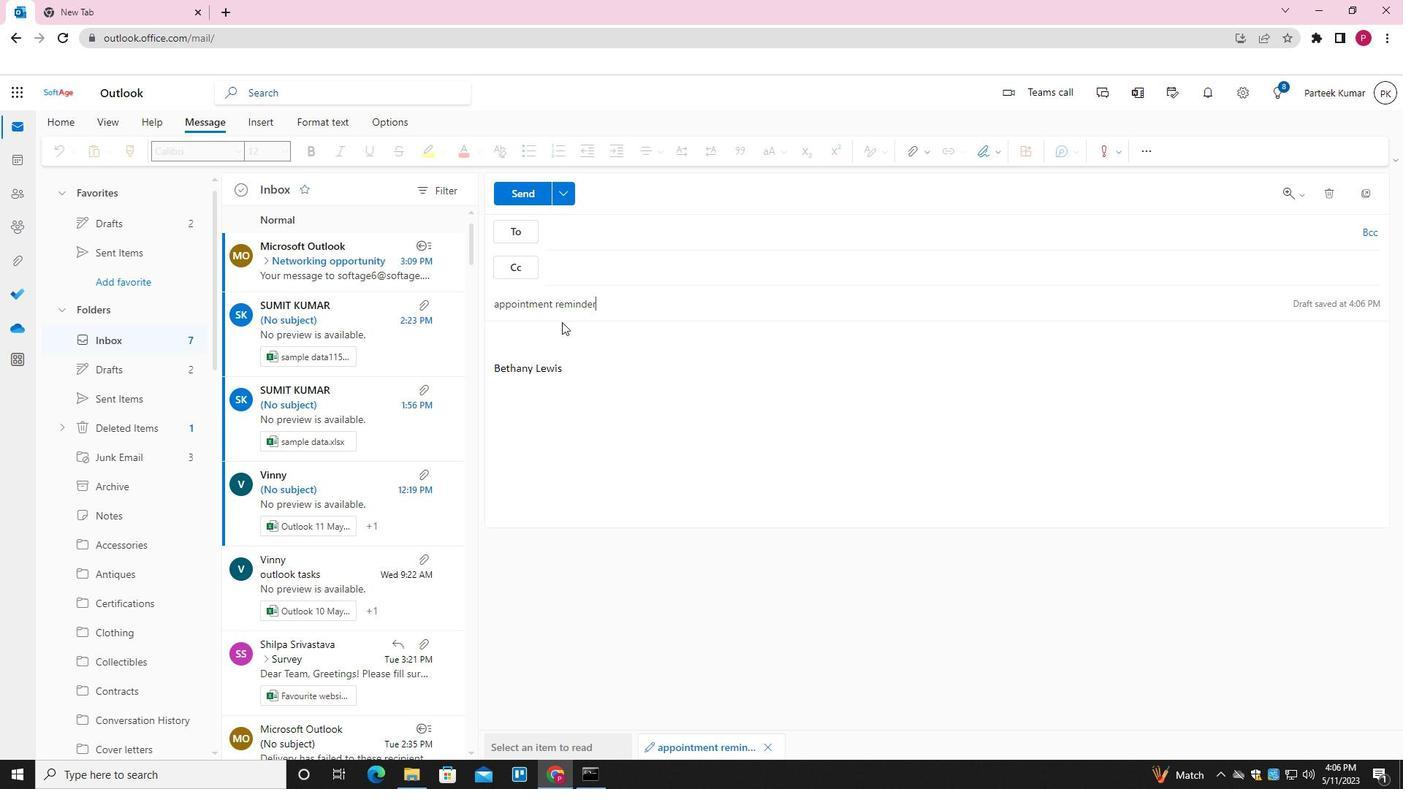 
Action: Mouse moved to (576, 349)
Screenshot: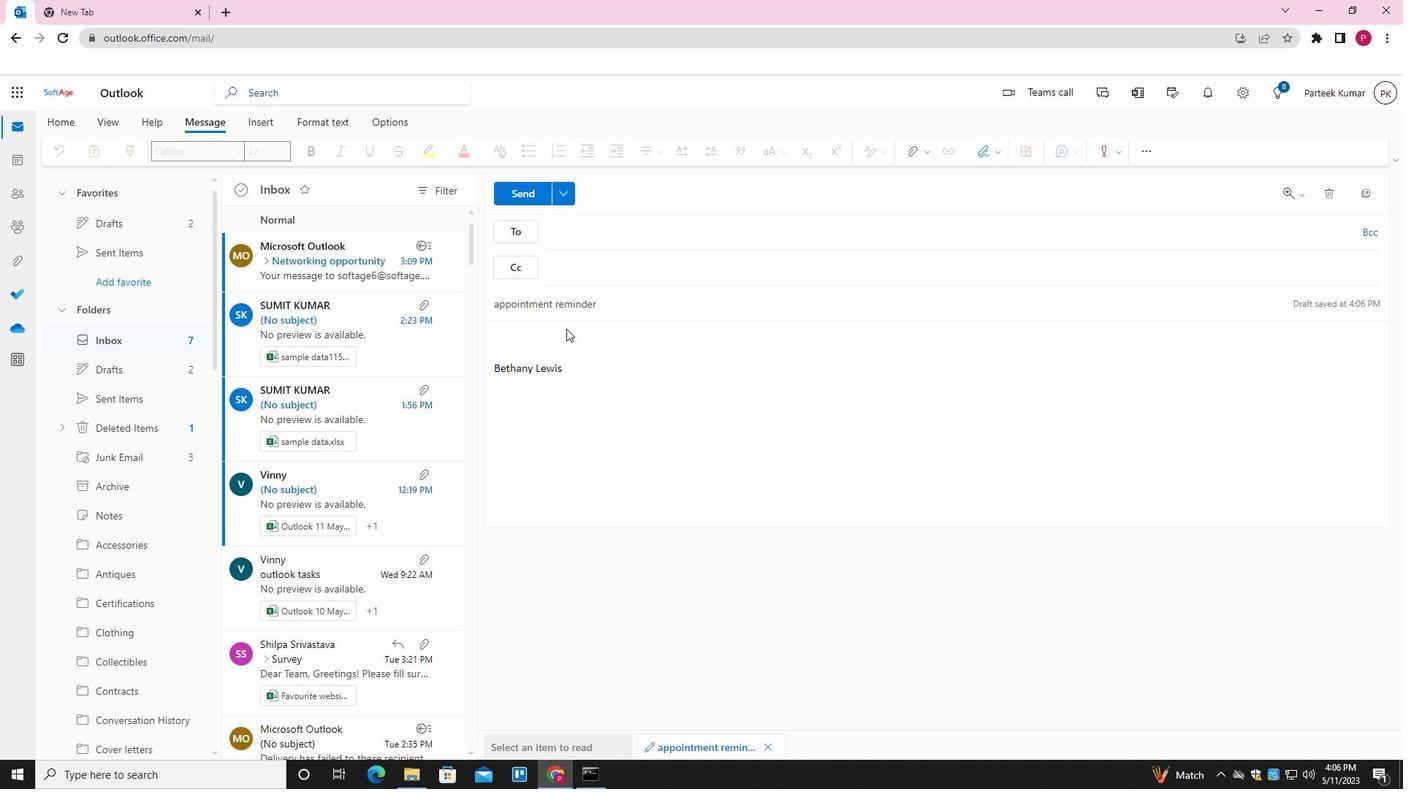 
Action: Mouse pressed left at (576, 349)
Screenshot: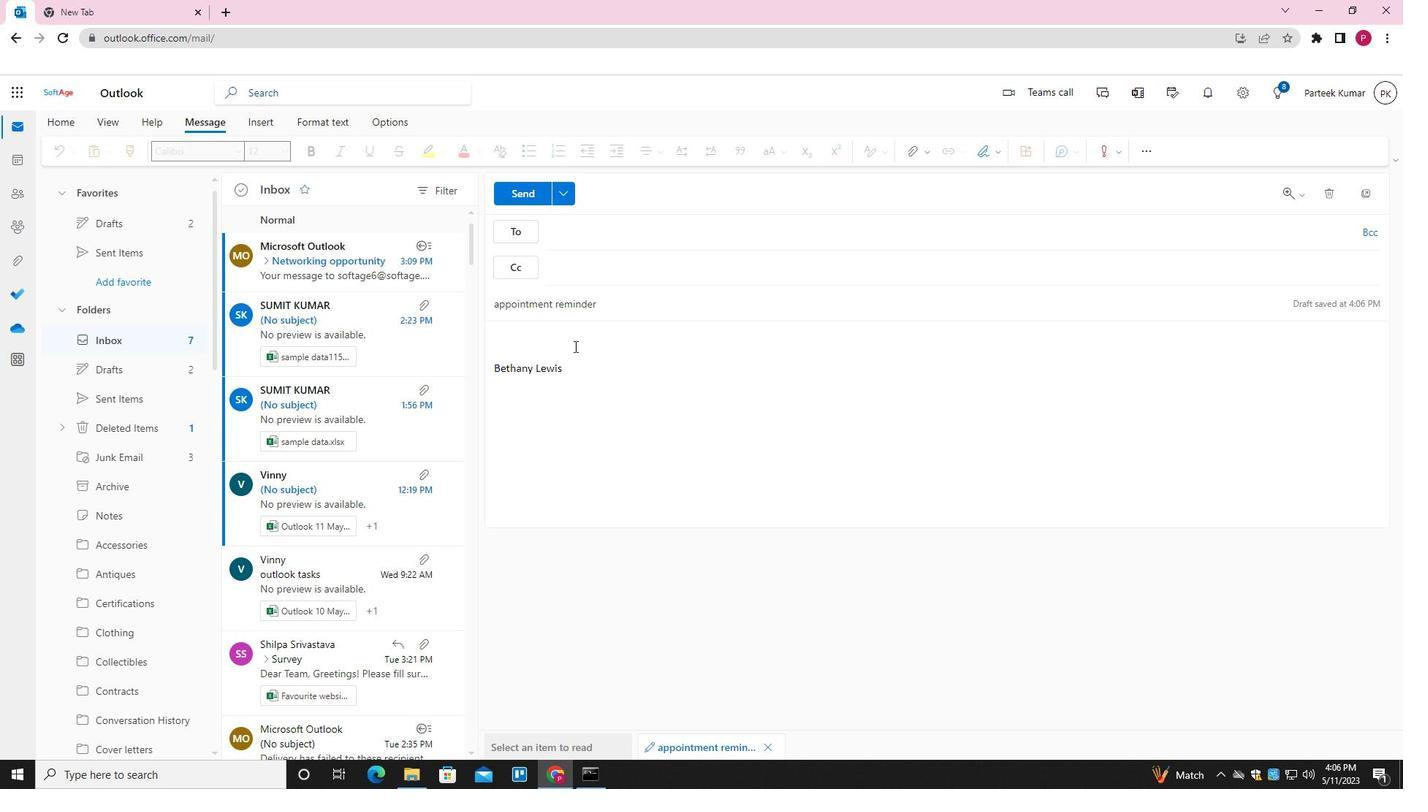 
Action: Mouse moved to (579, 339)
Screenshot: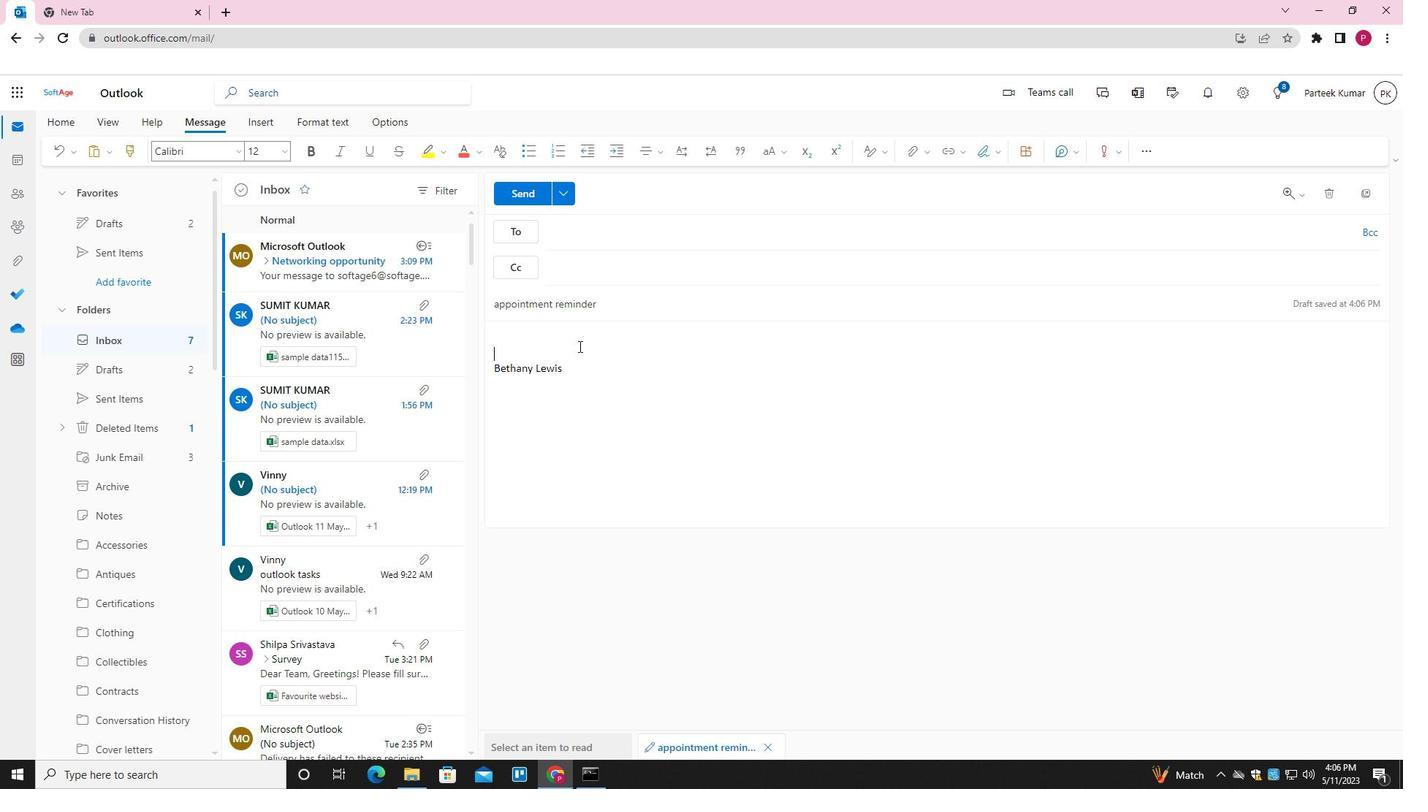 
Action: Mouse pressed left at (579, 339)
Screenshot: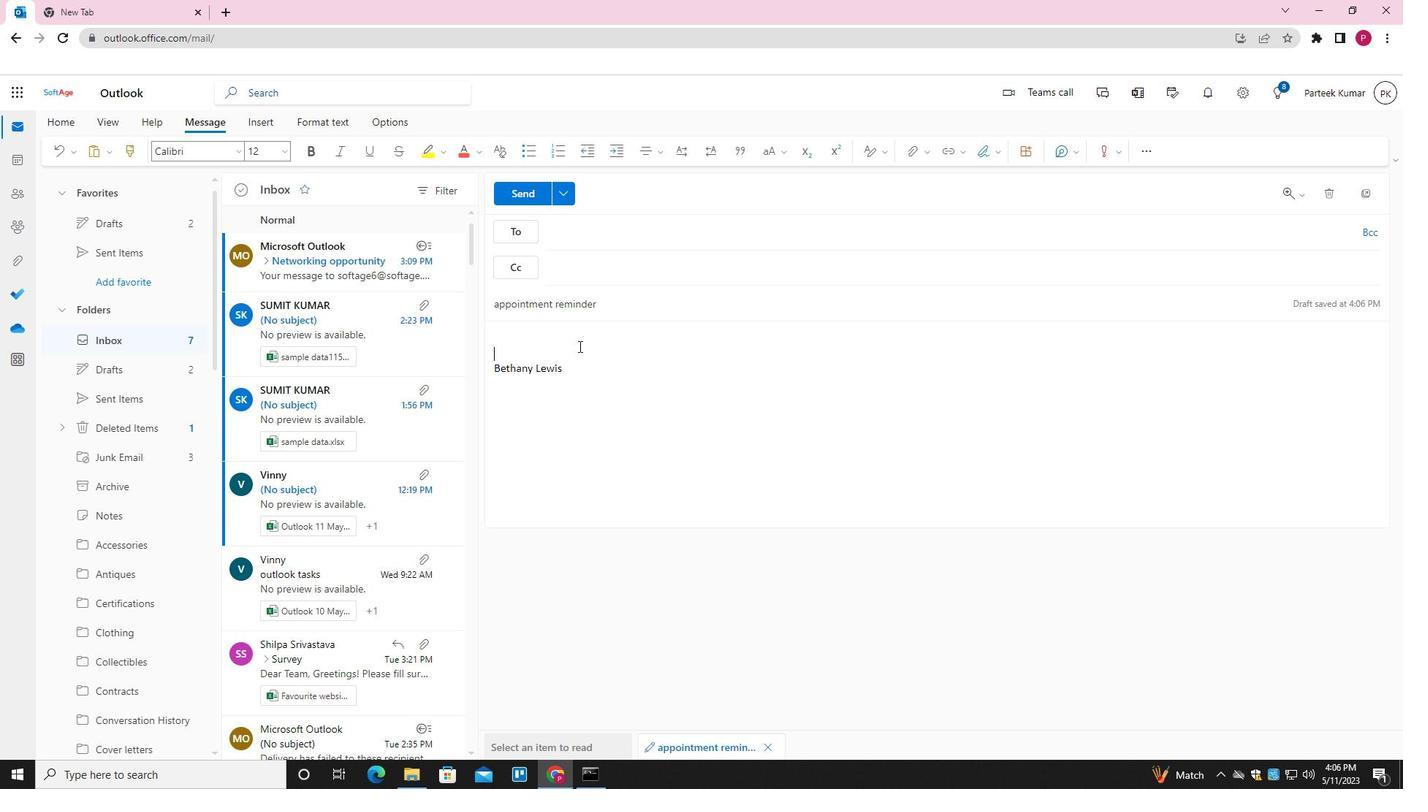 
Action: Key pressed <Key.shift>PLEASE<Key.space>LET<Key.space>ME<Key.space>KNOW<Key.space>IF<Key.space>THIS<Key.space>WORKS<Key.space>FOR<Key.space>YOUR<Key.space>SCHEDULE<Key.space>
Screenshot: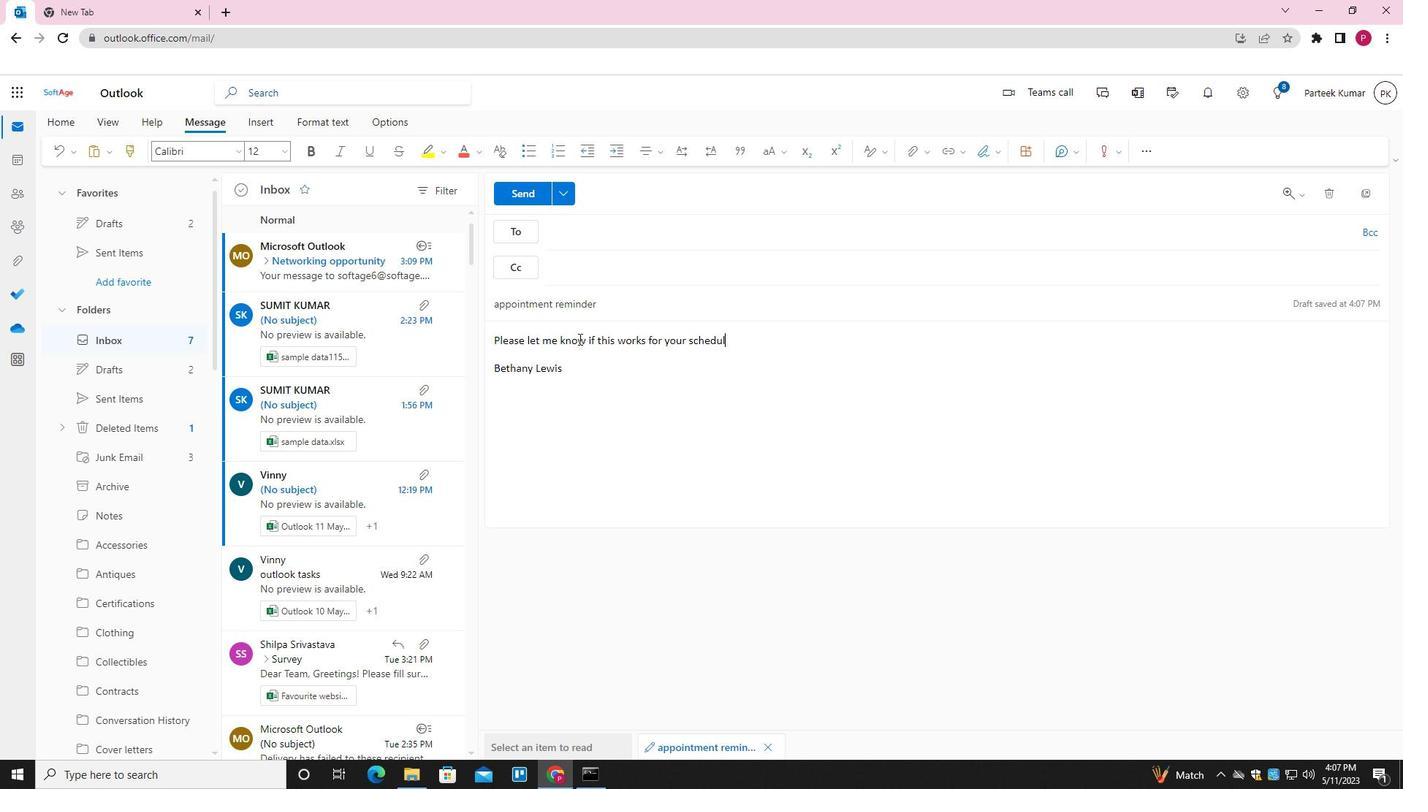 
Action: Mouse moved to (681, 229)
Screenshot: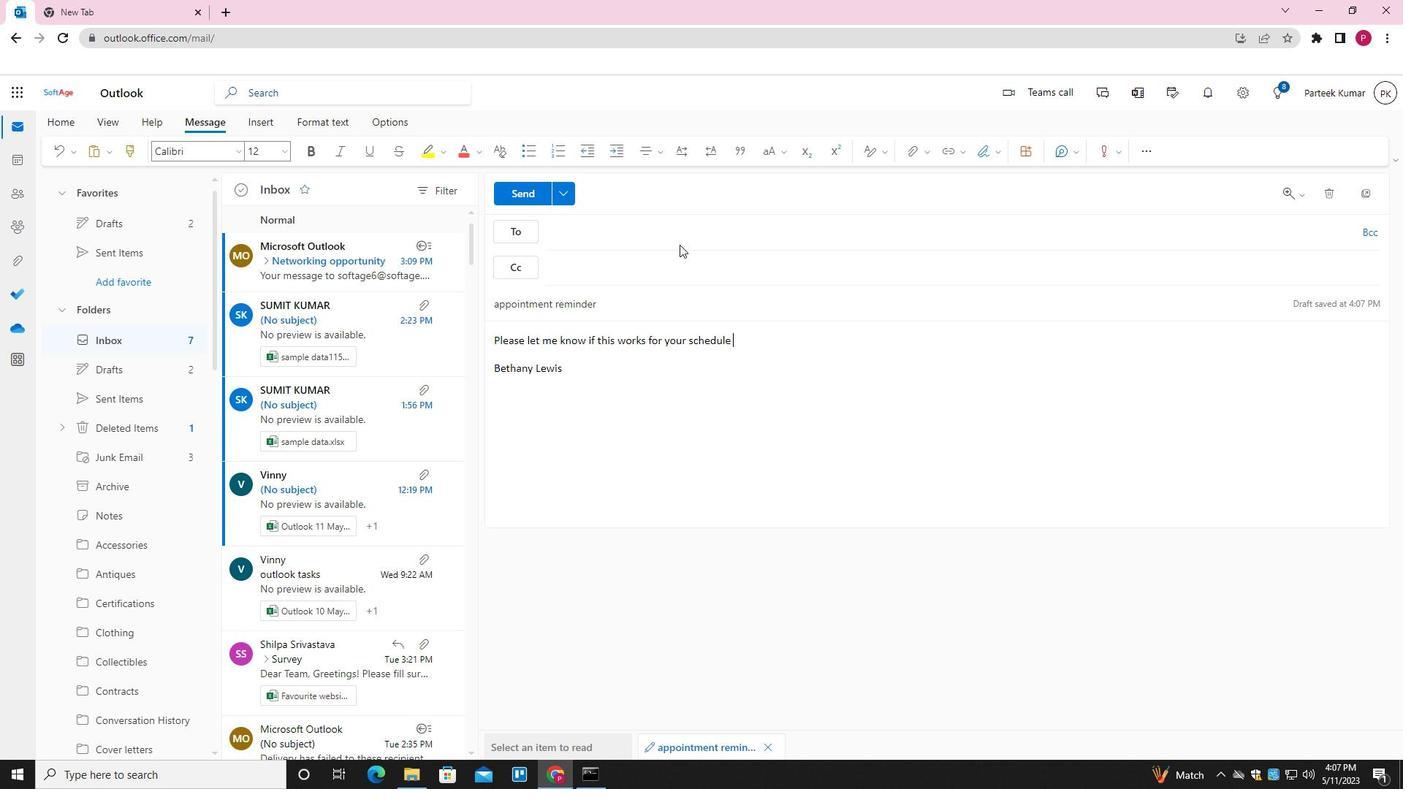 
Action: Mouse pressed left at (681, 229)
Screenshot: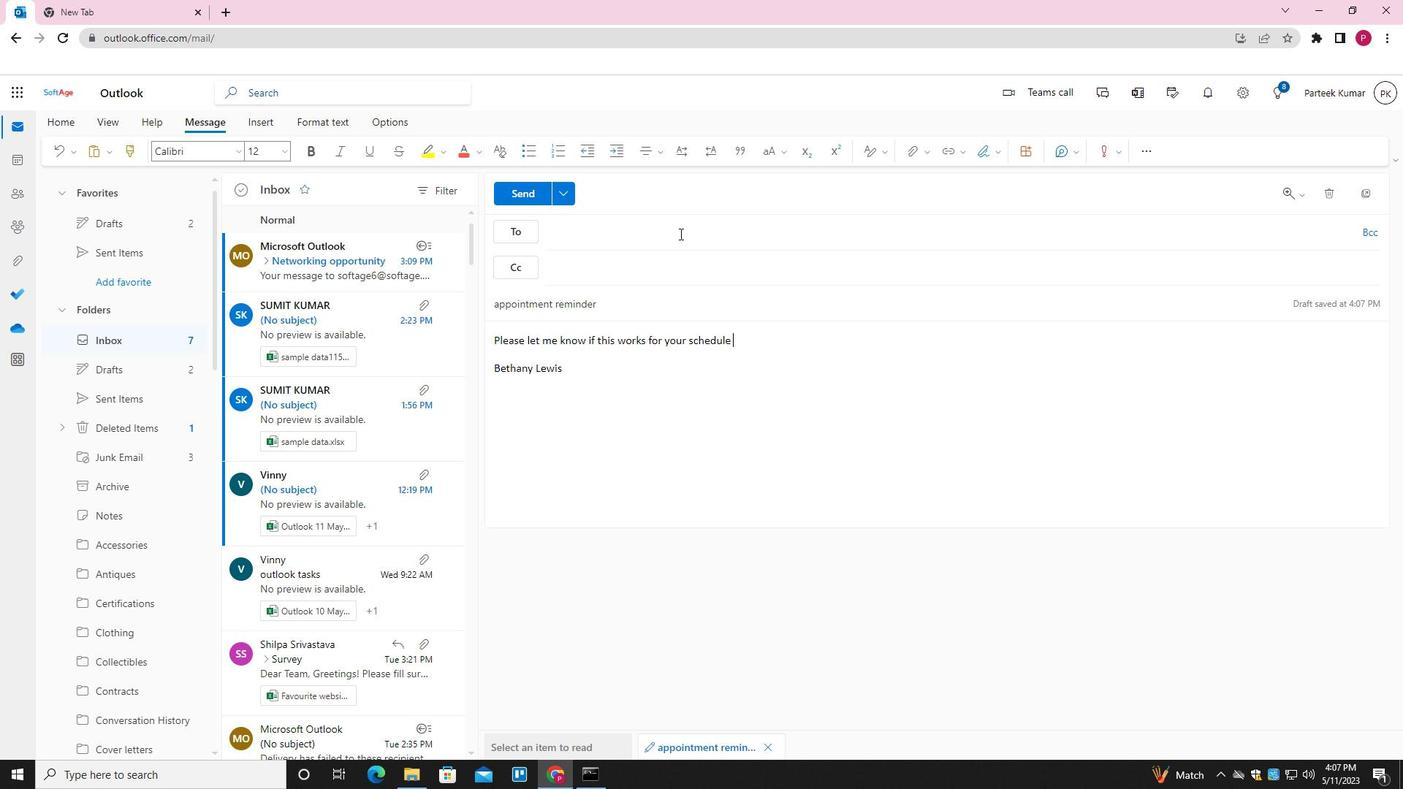 
Action: Key pressed <Key.shift>SOFTAGE.2<Key.shift>@SOFTAGE.NET<Key.enter>SOFTAGE.3<Key.shift>@SOFTAGE.NET<Key.enter>
Screenshot: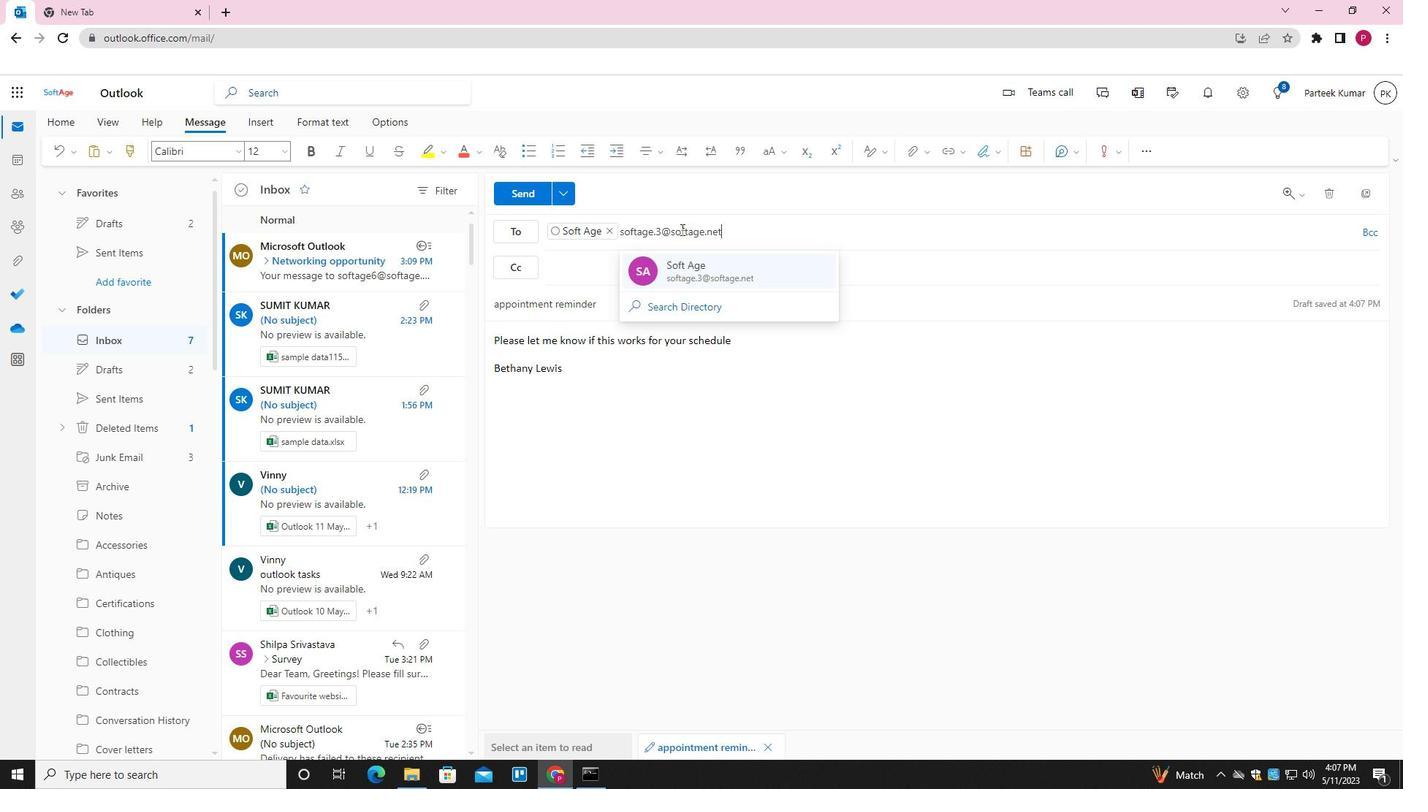 
Action: Mouse moved to (914, 155)
Screenshot: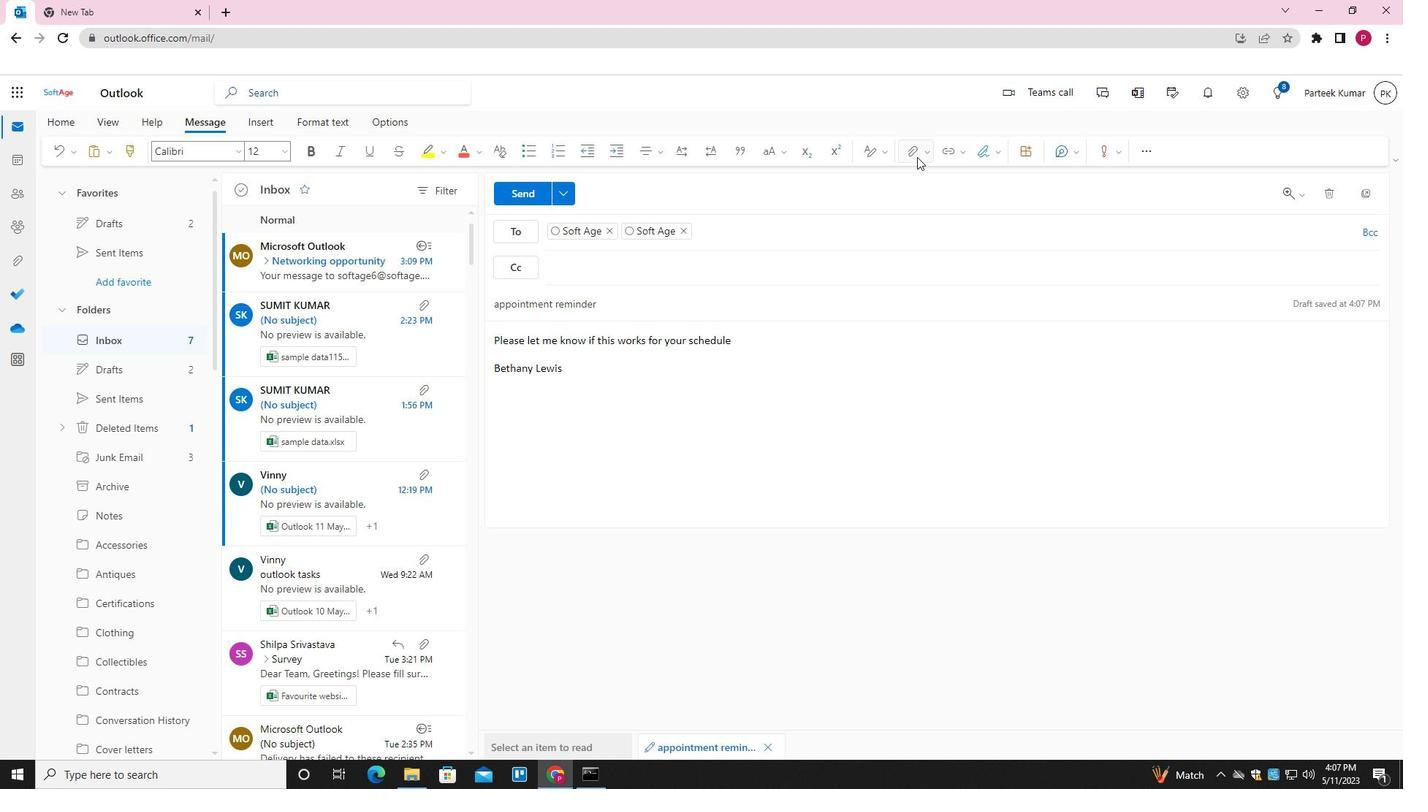 
Action: Mouse pressed left at (914, 155)
Screenshot: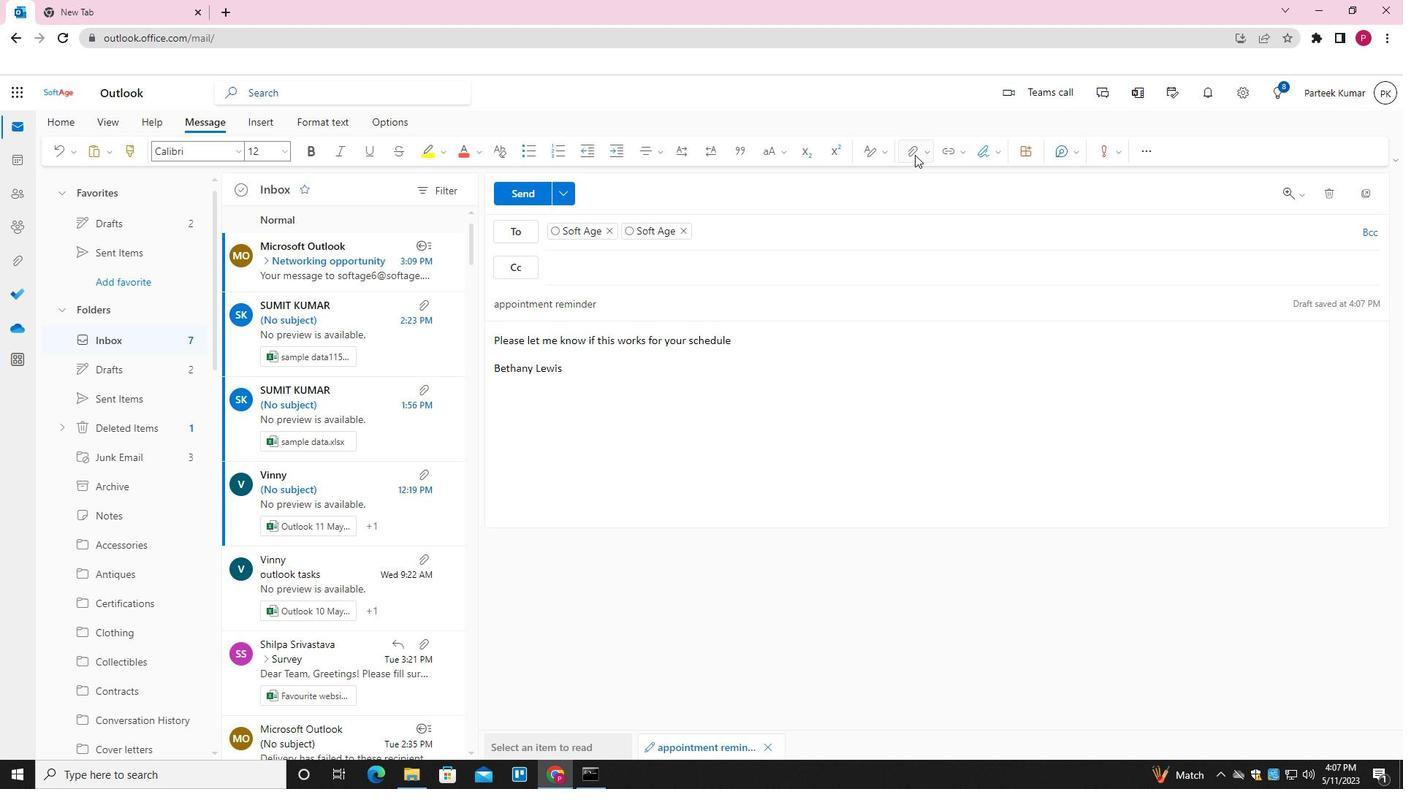 
Action: Mouse moved to (828, 178)
Screenshot: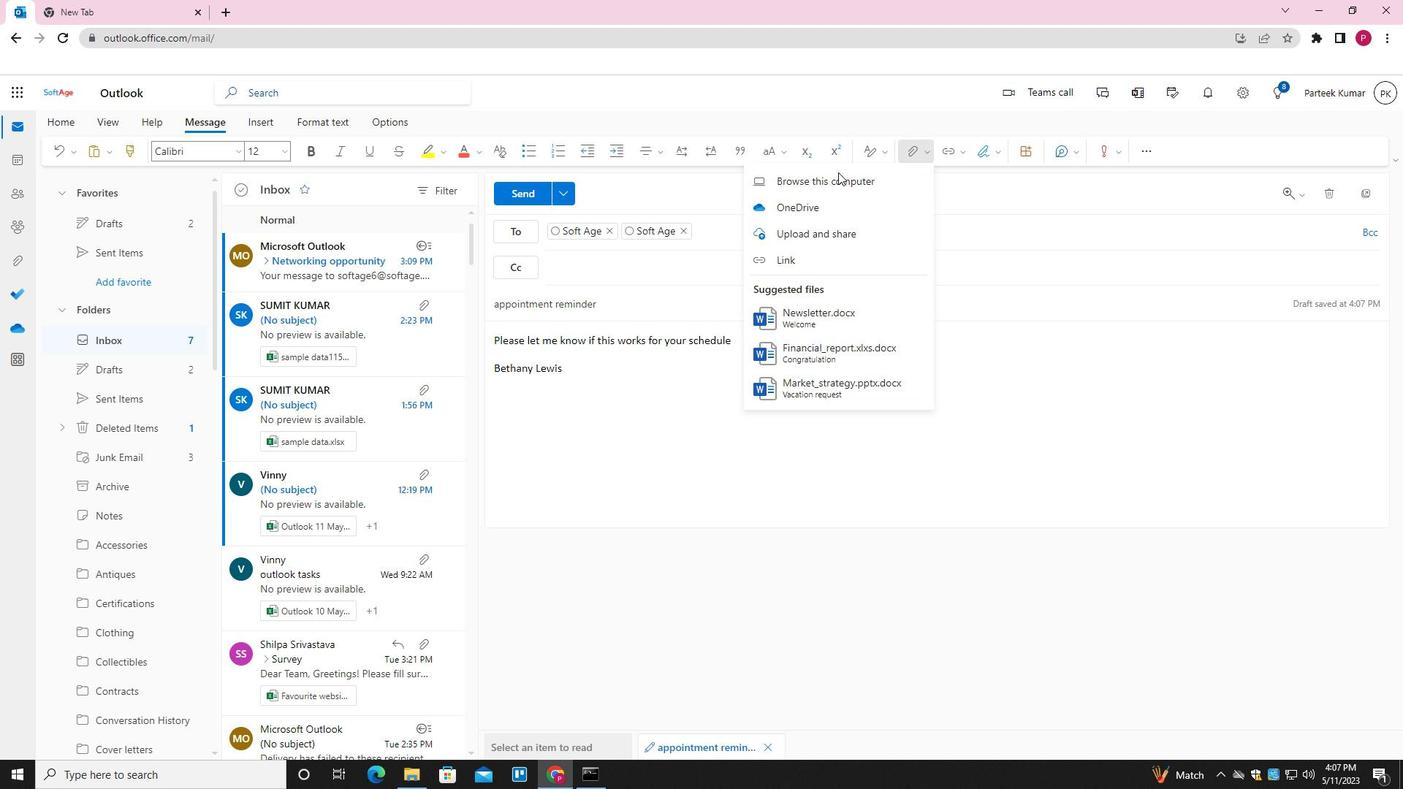 
Action: Mouse pressed left at (828, 178)
Screenshot: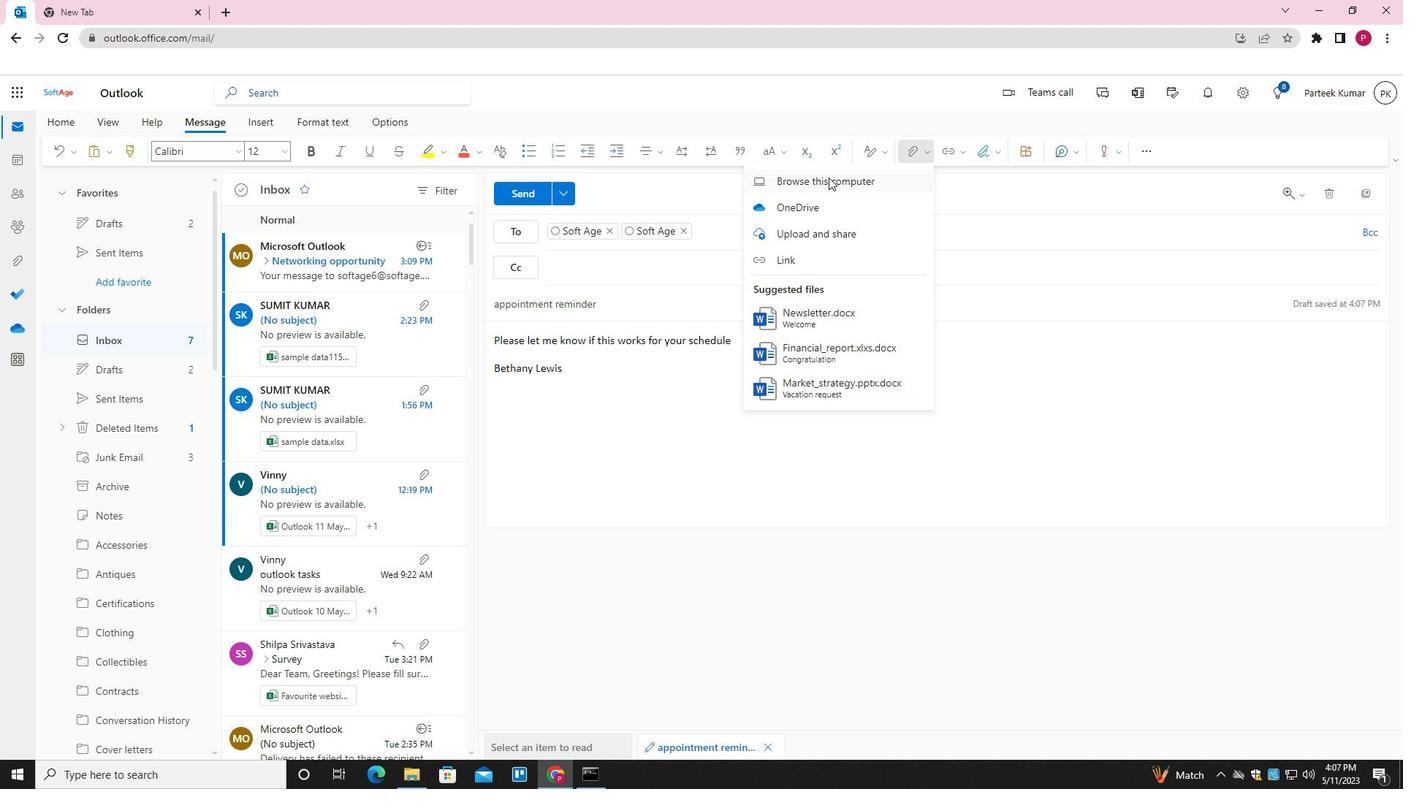 
Action: Mouse moved to (266, 123)
Screenshot: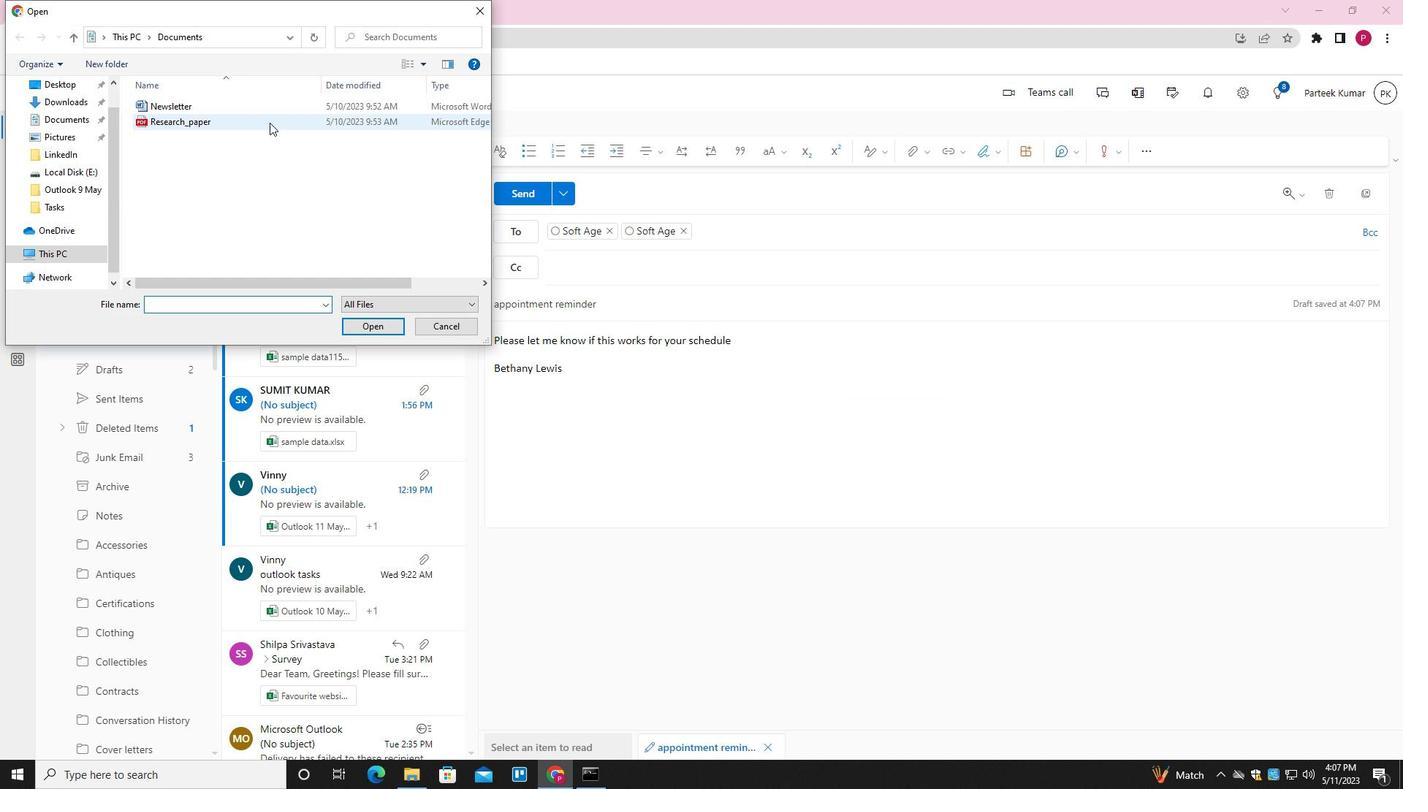 
Action: Mouse pressed left at (266, 123)
Screenshot: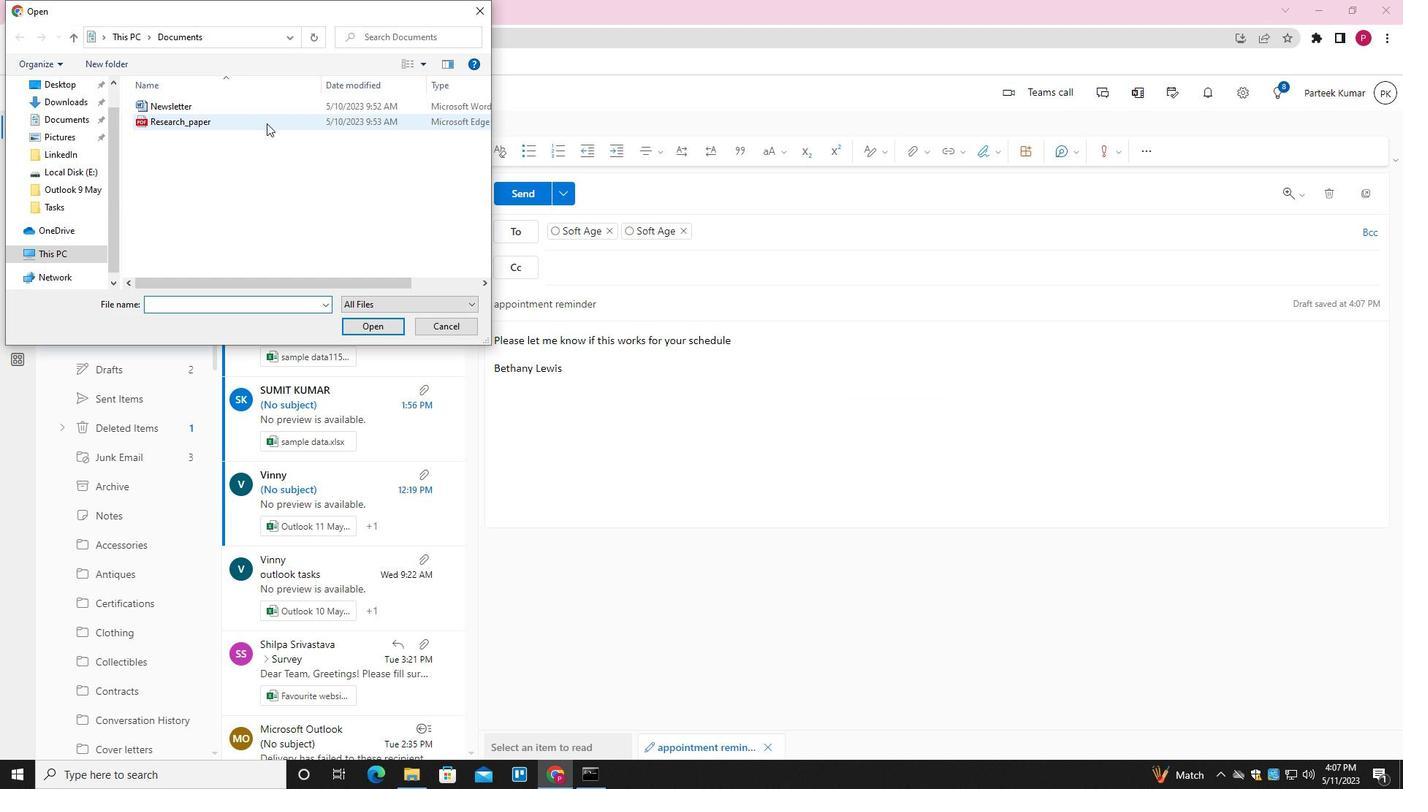 
Action: Mouse moved to (362, 326)
Screenshot: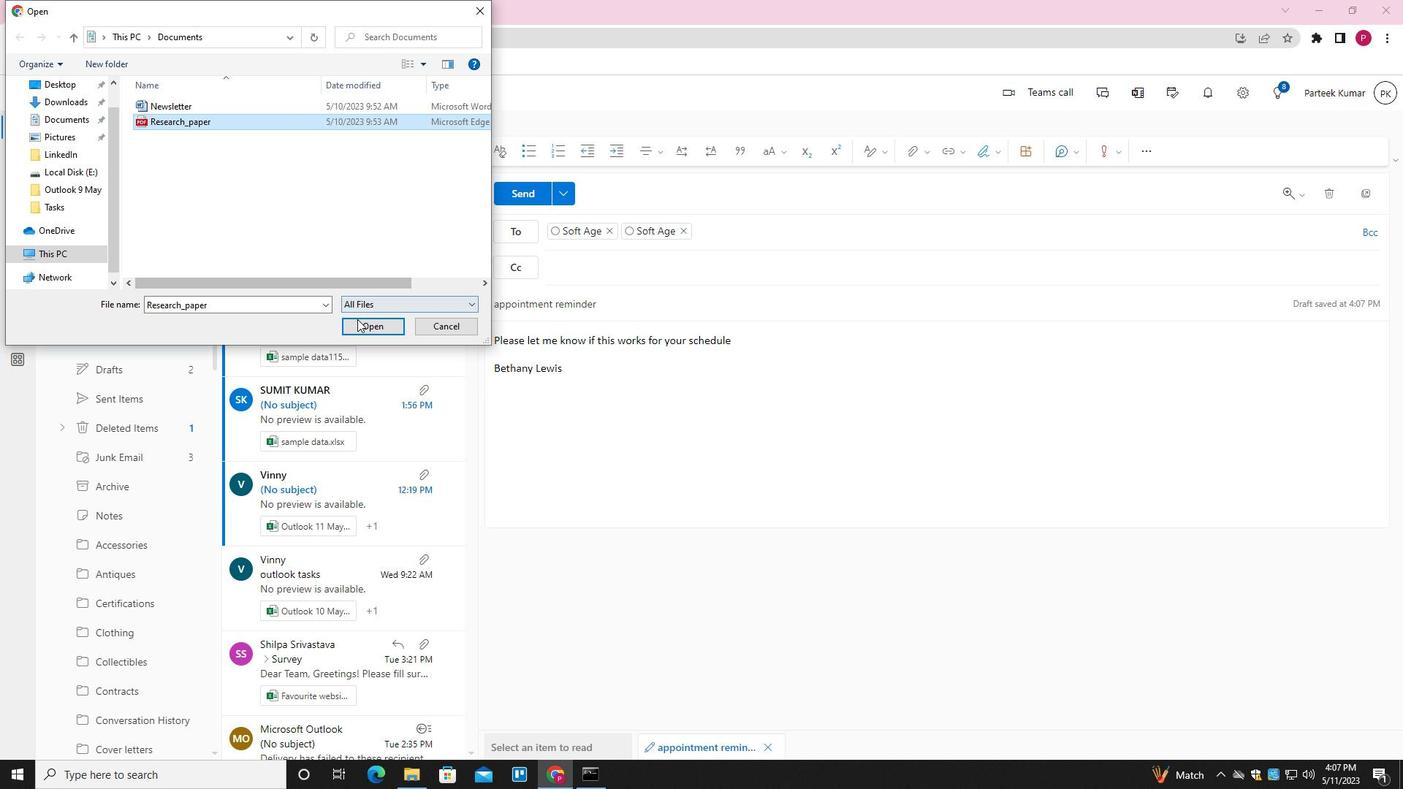 
Action: Mouse pressed left at (362, 326)
Screenshot: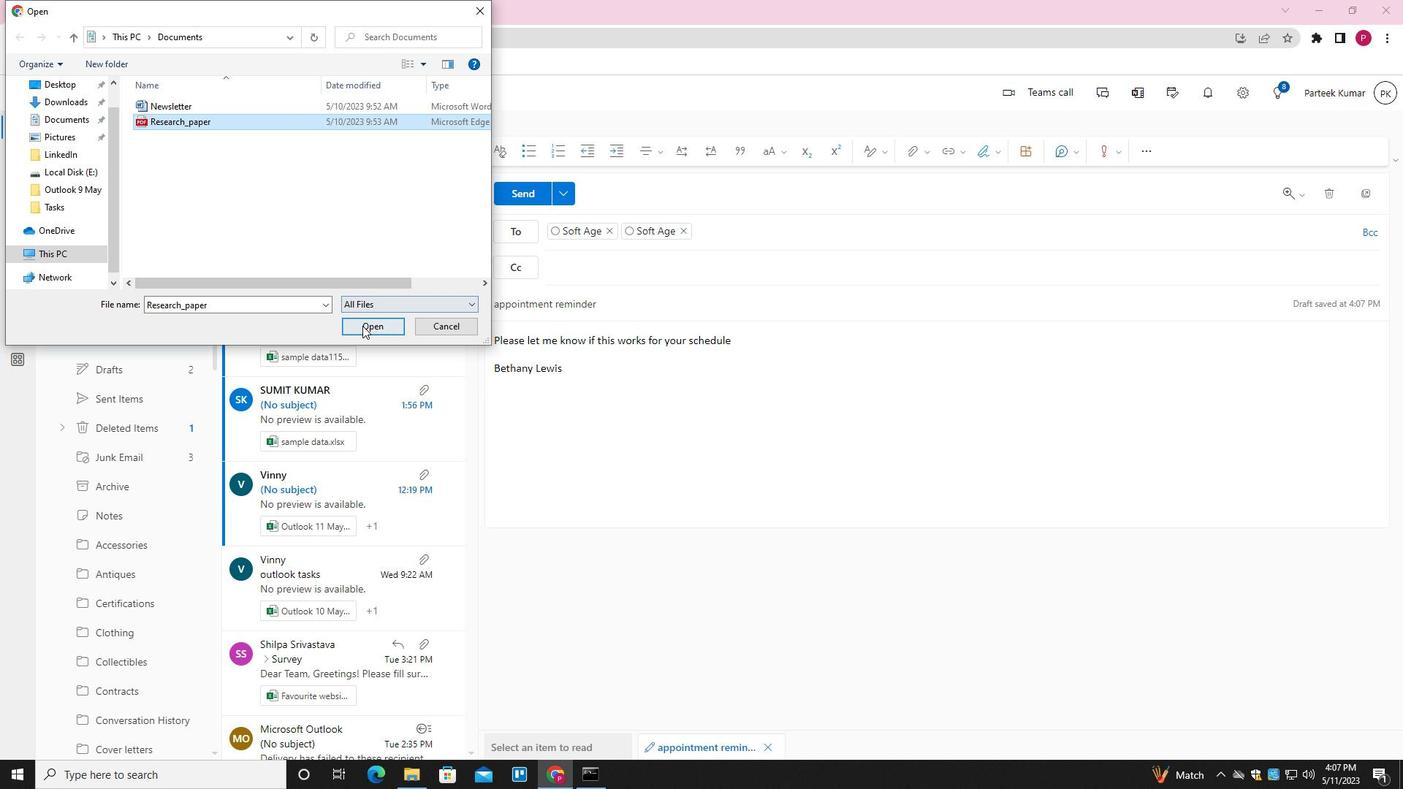 
Action: Mouse moved to (515, 193)
Screenshot: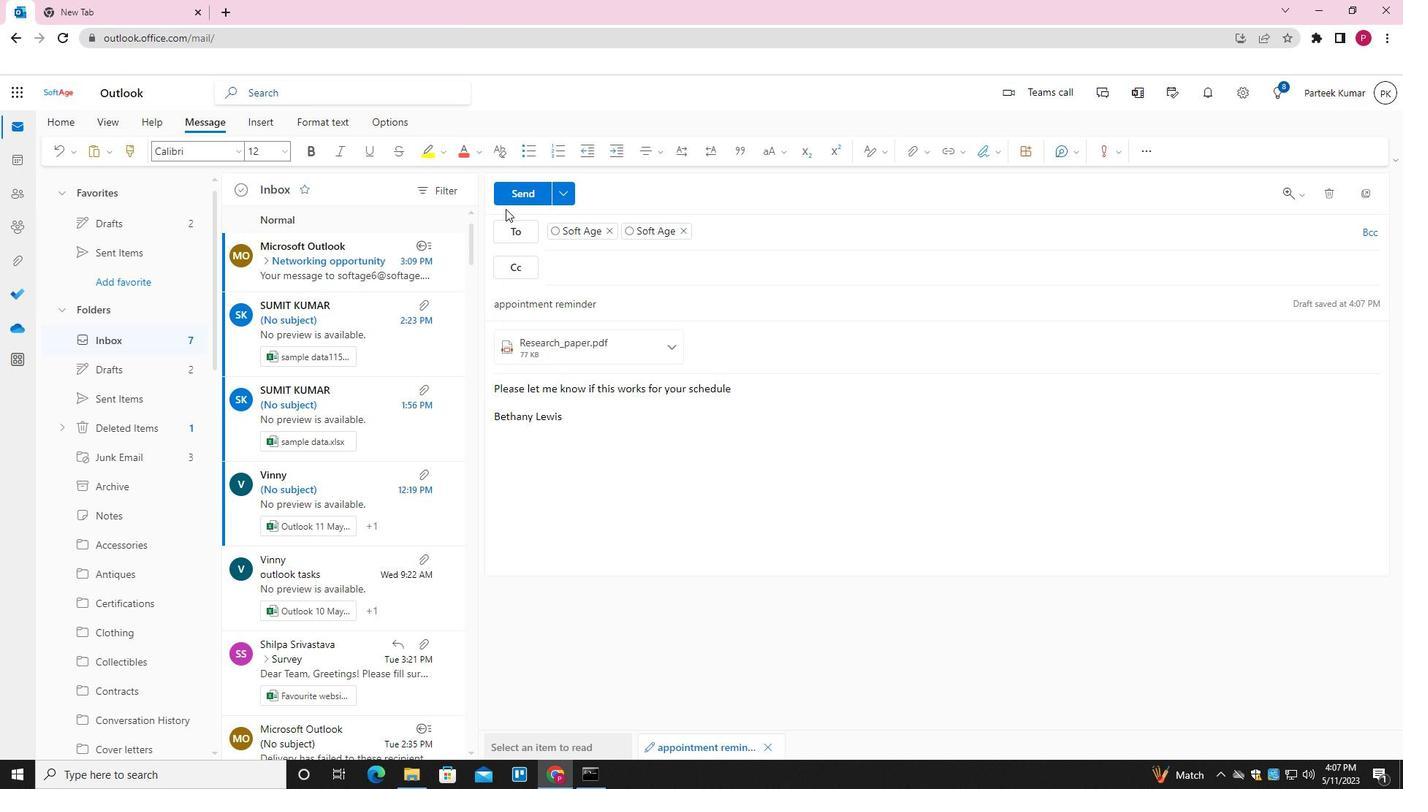 
Action: Mouse pressed left at (515, 193)
Screenshot: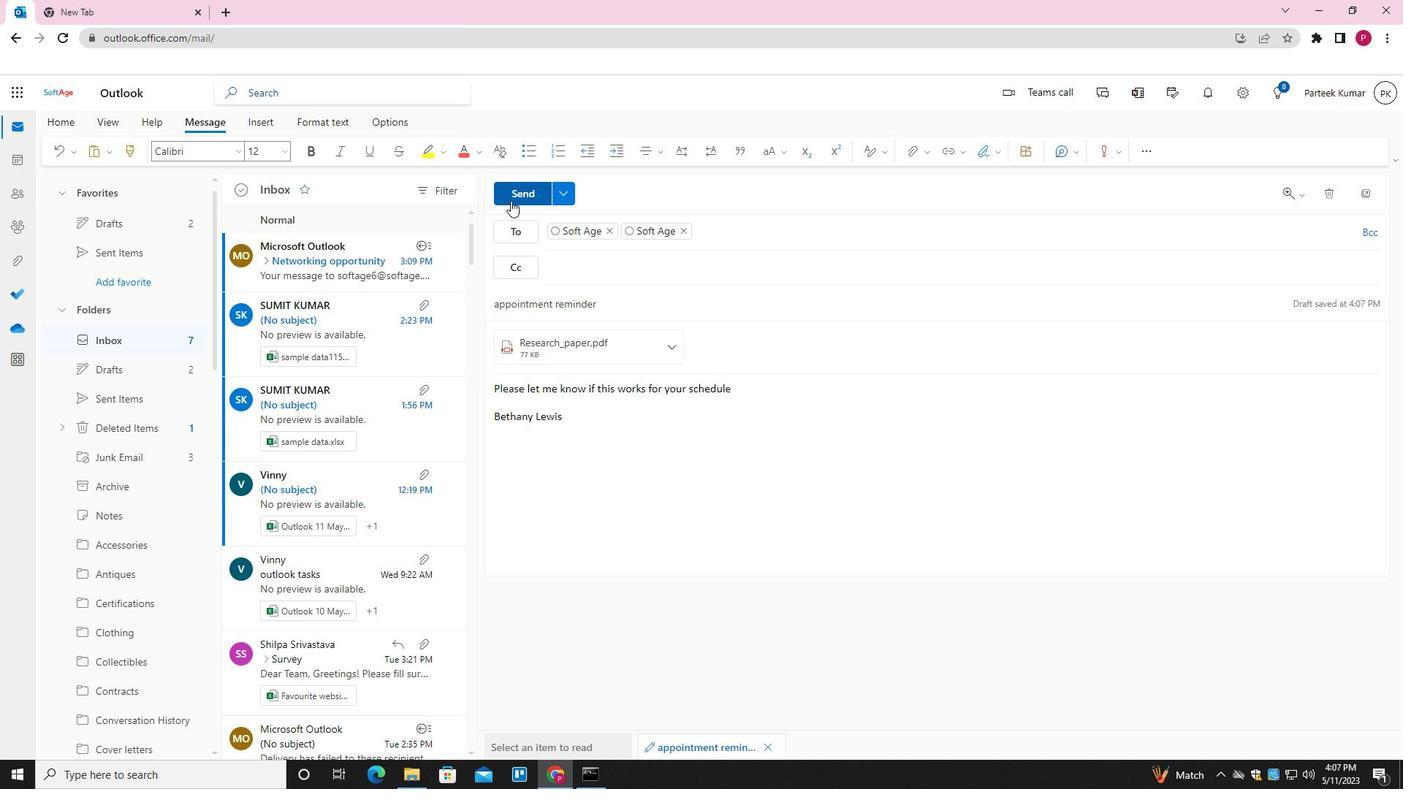 
Action: Mouse moved to (795, 361)
Screenshot: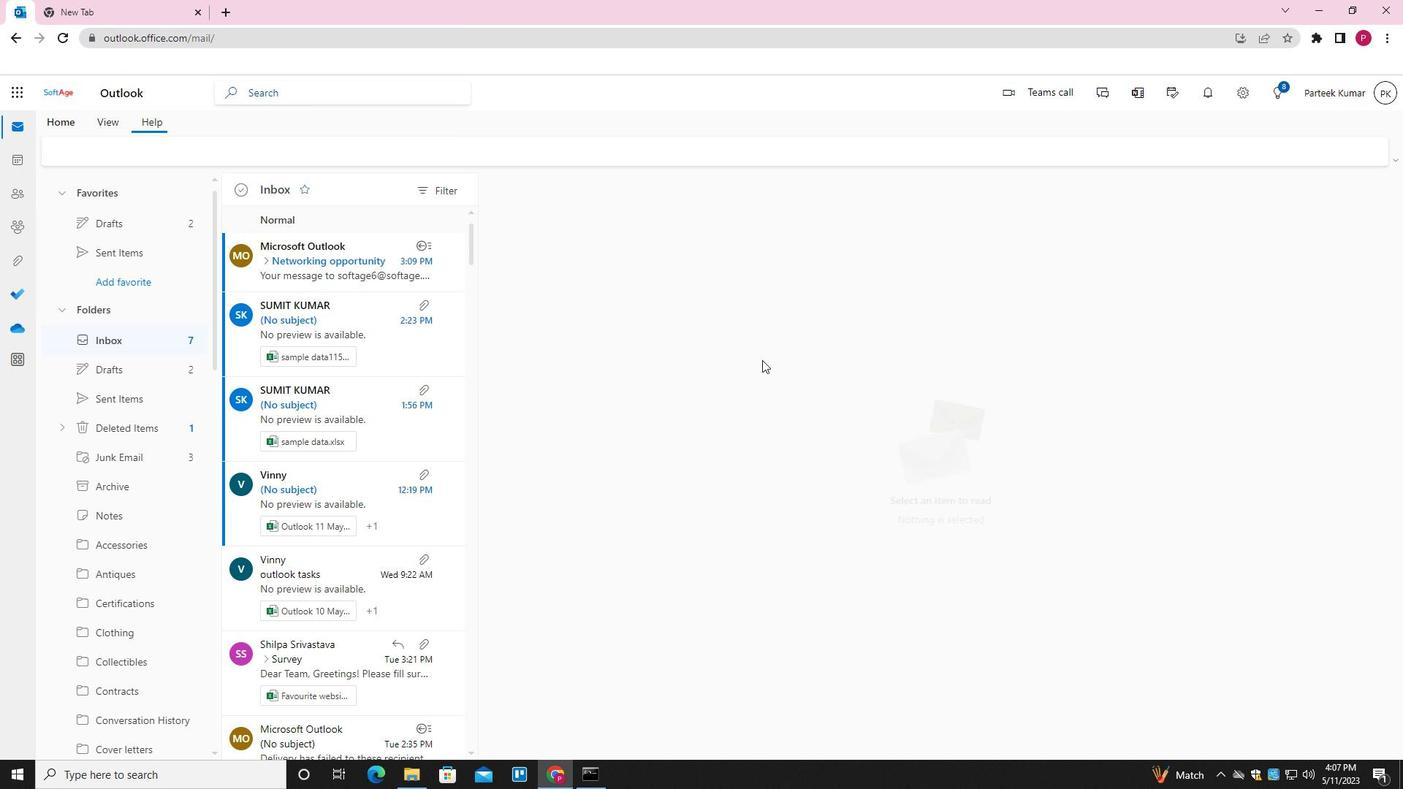 
